 Task: Add an event with the title Product Enhancement Discussion and Roadmap Planning, date '2023/10/19', time 9:15 AM to 11:15 AMand add a description: A Monthly Financial Review is a recurring meeting or process where the financial performance and health of an organization are assessed and analyzed. It provides a comprehensive overview of the company's financial status, including revenue, expenses, profitability, cash flow, and key financial metrics., put the event into Orange category . Add location for the event as: 654 Friedrichstraße, Berlin, Germany, logged in from the account softage.5@softage.netand send the event invitation to softage.1@softage.net and softage.2@softage.net. Set a reminder for the event 48 day before
Action: Mouse moved to (111, 119)
Screenshot: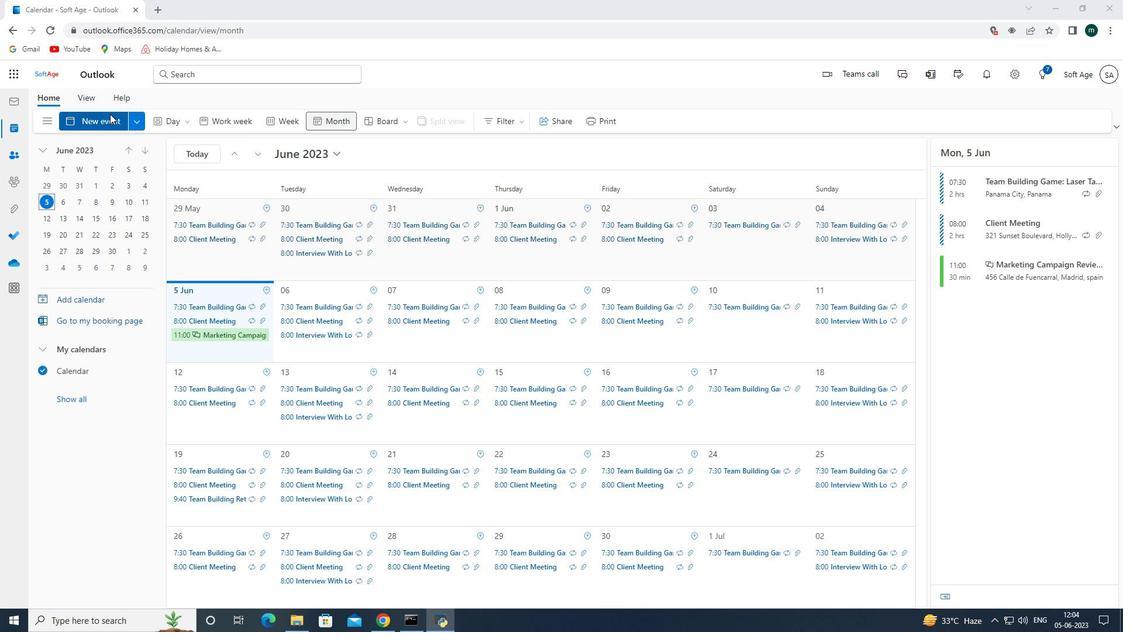 
Action: Mouse pressed left at (111, 119)
Screenshot: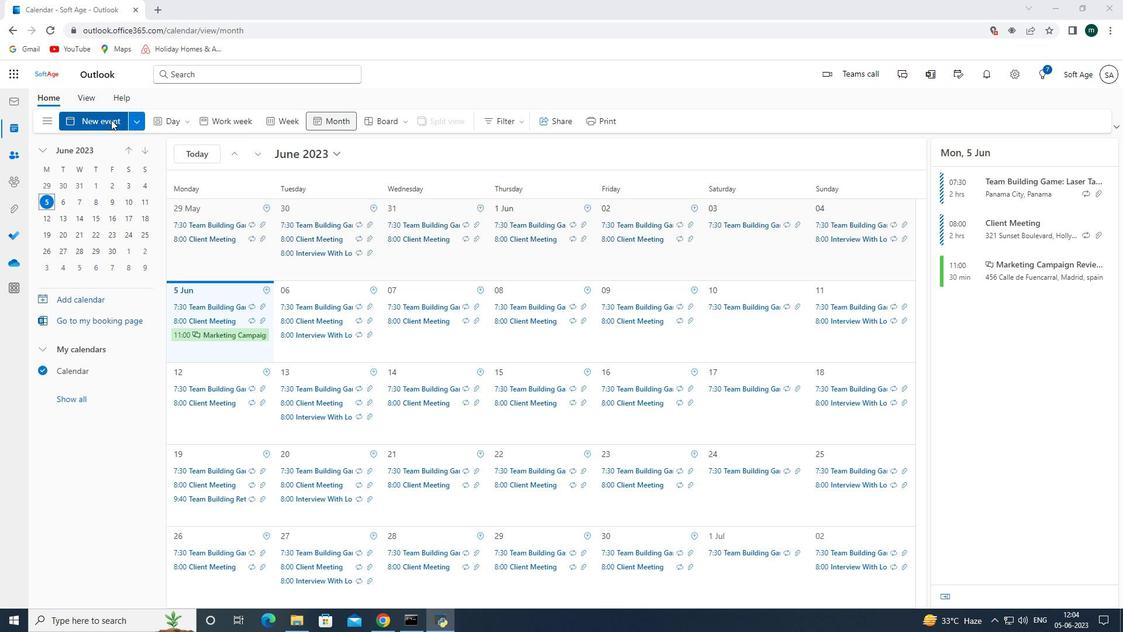
Action: Mouse moved to (330, 198)
Screenshot: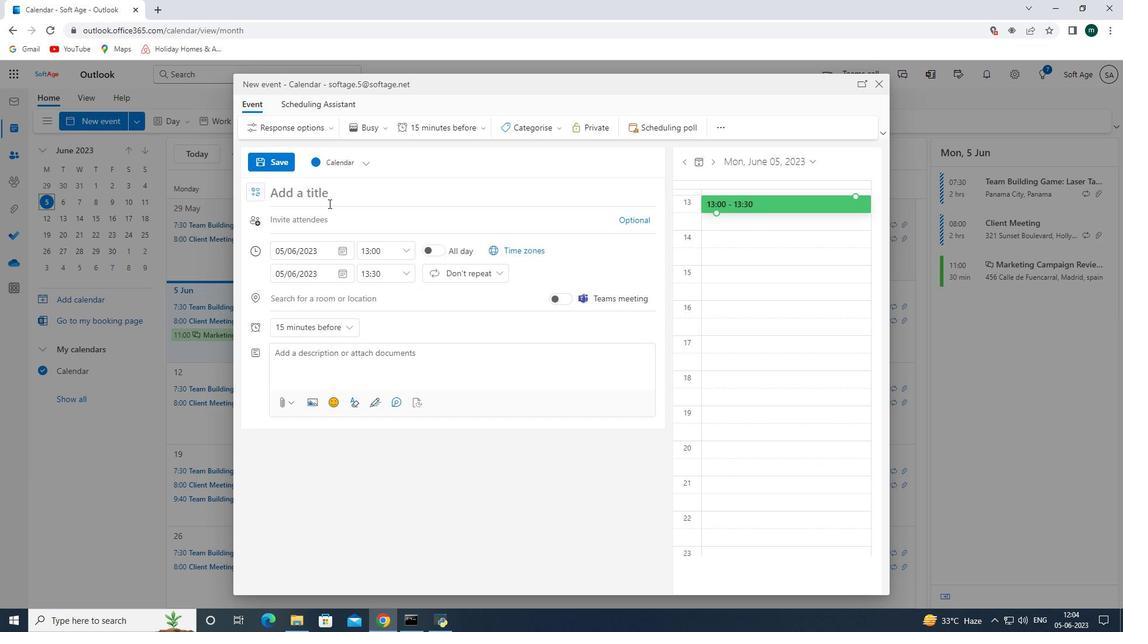 
Action: Mouse pressed left at (330, 198)
Screenshot: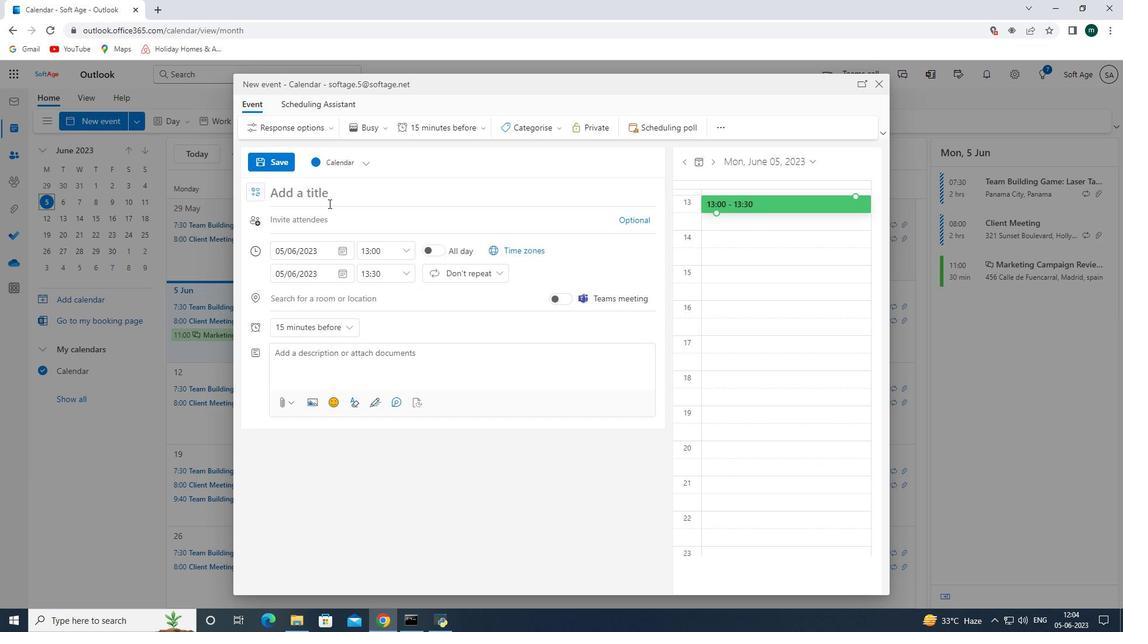 
Action: Mouse moved to (330, 196)
Screenshot: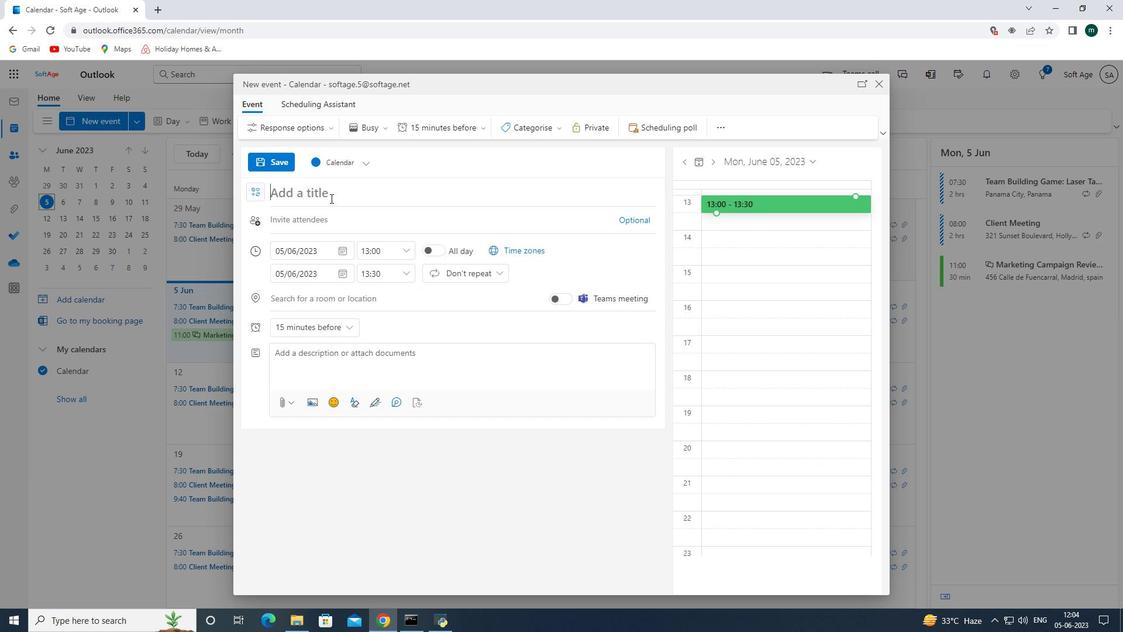 
Action: Key pressed <Key.shift><Key.shift><Key.shift><Key.shift><Key.shift><Key.shift><Key.shift><Key.shift><Key.shift><Key.shift><Key.shift><Key.shift><Key.shift><Key.shift><Key.shift><Key.shift><Key.shift><Key.shift><Key.shift><Key.shift><Key.shift><Key.shift><Key.shift><Key.shift><Key.shift><Key.shift><Key.shift><Key.shift><Key.shift><Key.shift><Key.shift><Key.shift><Key.shift><Key.shift><Key.shift><Key.shift><Key.shift><Key.shift><Key.shift><Key.shift><Key.shift><Key.shift><Key.shift><Key.shift><Key.shift><Key.shift><Key.shift><Key.shift><Key.shift><Key.shift><Key.shift><Key.shift><Key.shift><Key.shift><Key.shift><Key.shift><Key.shift><Key.shift><Key.shift><Key.shift><Key.shift><Key.shift><Key.shift><Key.shift><Key.shift><Key.shift><Key.shift><Key.shift><Key.shift><Key.shift><Key.shift><Key.shift><Key.shift><Key.shift><Key.shift><Key.shift><Key.shift><Key.shift><Key.shift><Key.shift><Key.shift><Key.shift>Product<Key.space><Key.shift><Key.shift><Key.shift><Key.shift><Key.shift><Key.shift><Key.shift><Key.shift><Key.shift><Key.shift><Key.shift>Enhancement<Key.space><Key.shift><Key.shift><Key.shift><Key.shift><Key.shift><Key.shift><Key.shift><Key.shift><Key.shift><Key.shift><Key.shift><Key.shift><Key.shift><Key.shift><Key.shift><Key.shift><Key.shift><Key.shift><Key.shift><Key.shift><Key.shift><Key.shift><Key.shift><Key.shift><Key.shift><Key.shift><Key.shift><Key.shift><Key.shift><Key.shift><Key.shift><Key.shift><Key.shift><Key.shift><Key.shift><Key.shift><Key.shift><Key.shift><Key.shift><Key.shift><Key.shift><Key.shift><Key.shift><Key.shift><Key.shift><Key.shift><Key.shift><Key.shift><Key.shift><Key.shift><Key.shift><Key.shift><Key.shift><Key.shift><Key.shift><Key.shift><Key.shift>Diss<Key.backspace>cus<Key.backspace>ssion<Key.space>and<Key.space><Key.shift><Key.shift><Key.shift><Key.shift>Roadmap<Key.space><Key.space><Key.shift><Key.shift><Key.shift><Key.shift><Key.shift><Key.shift><Key.shift><Key.shift><Key.shift><Key.shift><Key.shift><Key.shift><Key.shift><Key.shift><Key.shift><Key.shift><Key.shift><Key.shift><Key.shift><Key.shift><Key.shift><Key.shift><Key.shift><Key.shift><Key.shift><Key.shift><Key.shift><Key.shift><Key.shift><Key.shift><Key.shift><Key.shift><Key.shift><Key.shift><Key.shift><Key.shift><Key.shift><Key.shift><Key.shift><Key.shift><Key.shift><Key.shift><Key.shift><Key.shift><Key.shift><Key.shift><Key.shift><Key.shift><Key.shift><Key.shift><Key.shift><Key.shift><Key.shift><Key.shift><Key.shift>Planning<Key.space>
Screenshot: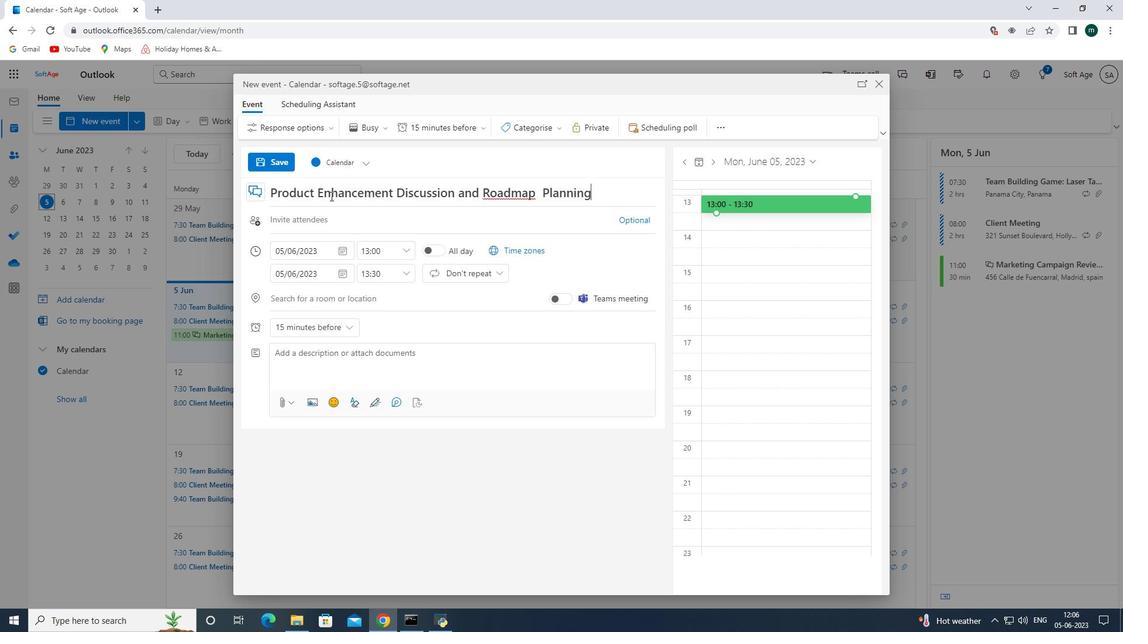 
Action: Mouse moved to (343, 250)
Screenshot: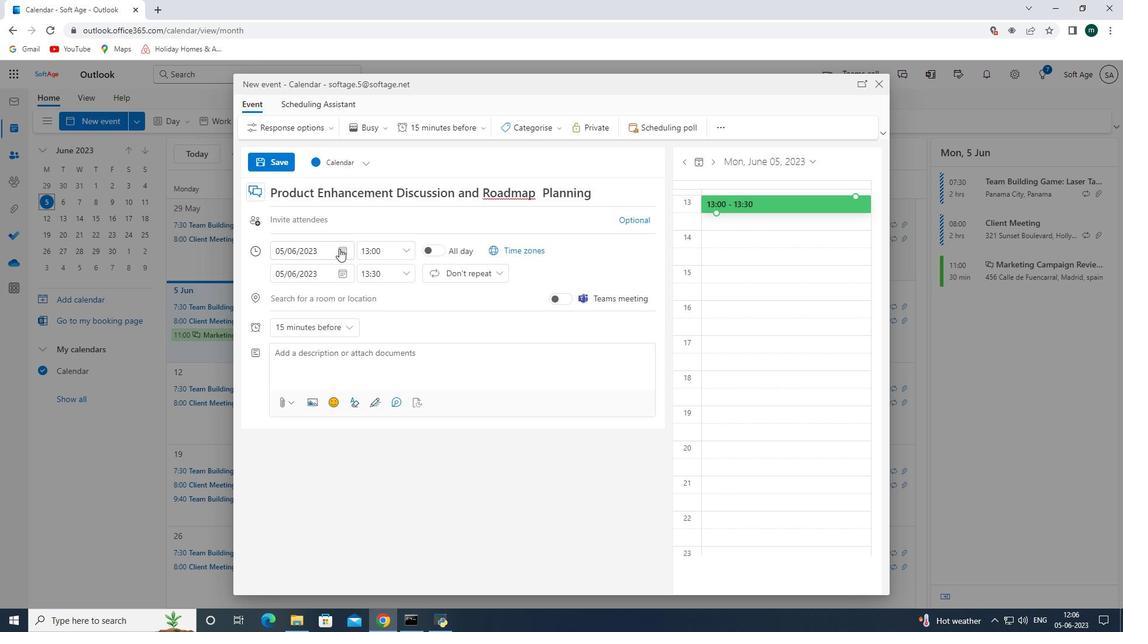 
Action: Mouse pressed left at (343, 250)
Screenshot: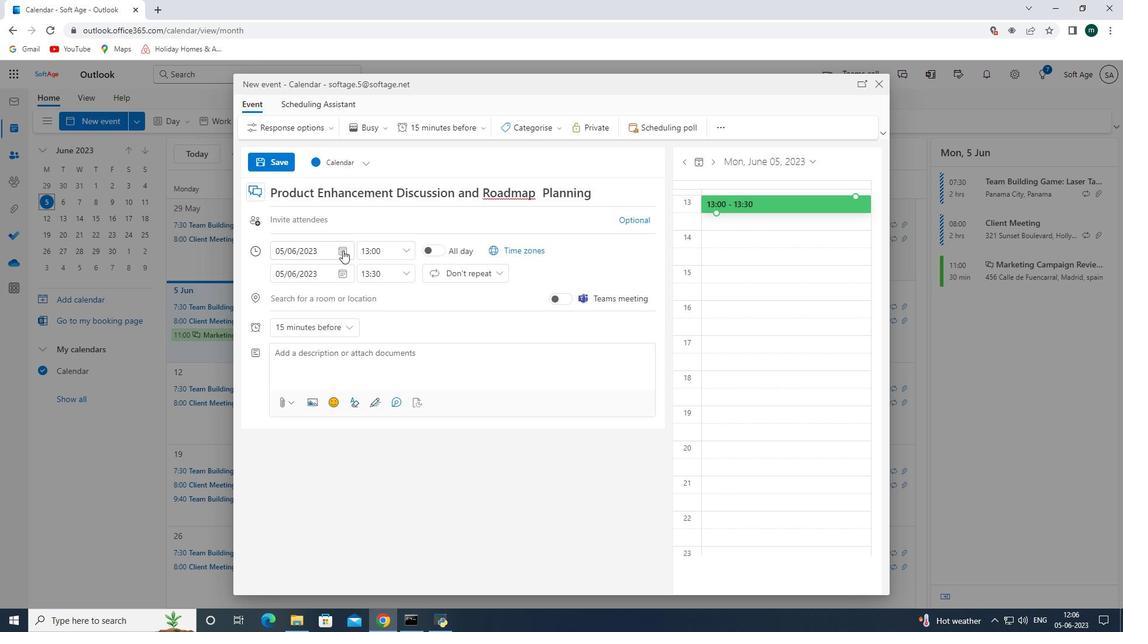
Action: Mouse moved to (382, 276)
Screenshot: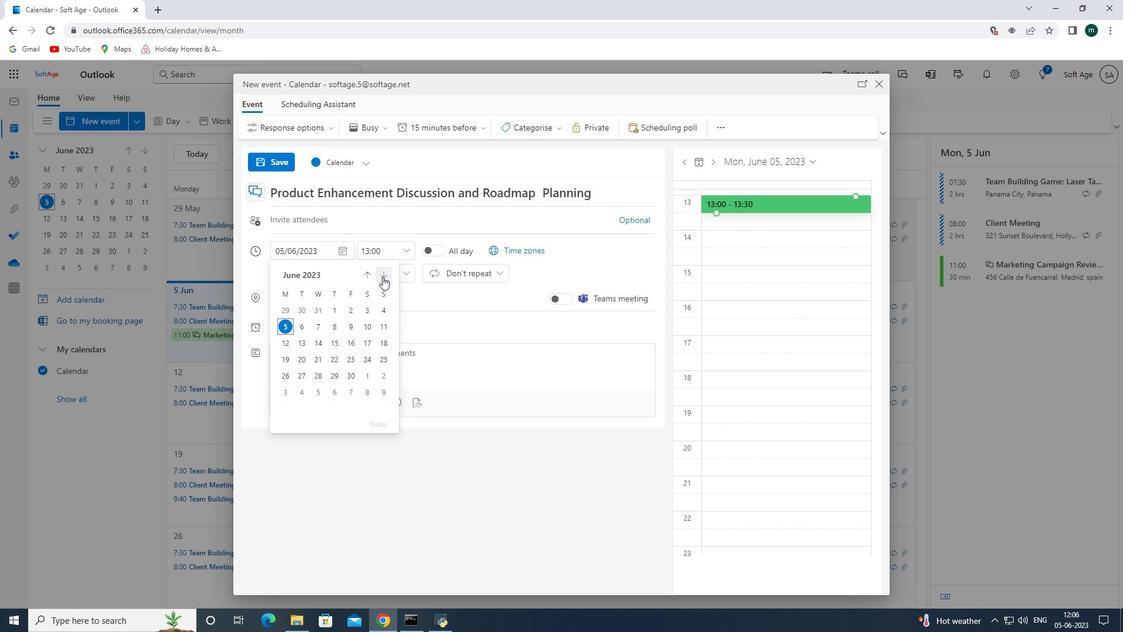 
Action: Mouse pressed left at (382, 276)
Screenshot: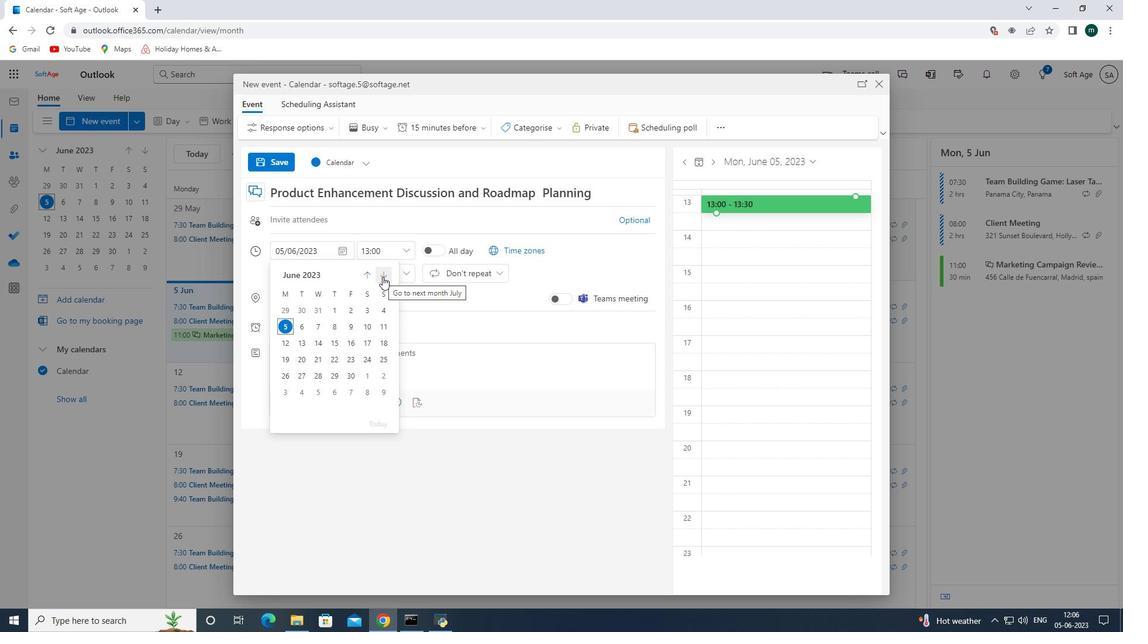 
Action: Mouse moved to (383, 276)
Screenshot: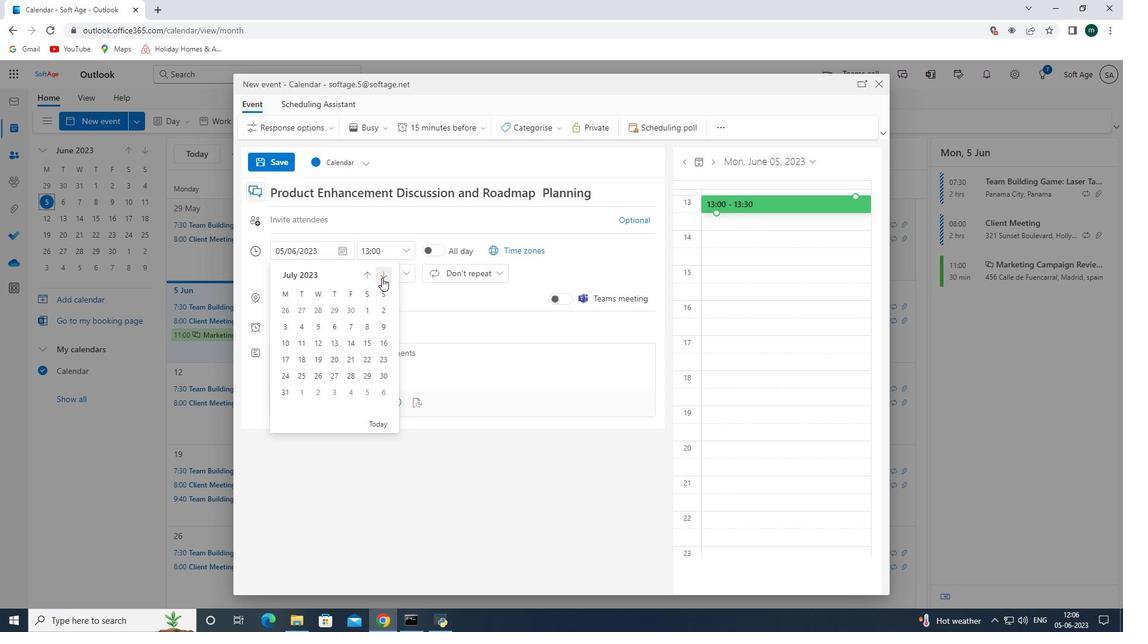 
Action: Mouse pressed left at (383, 276)
Screenshot: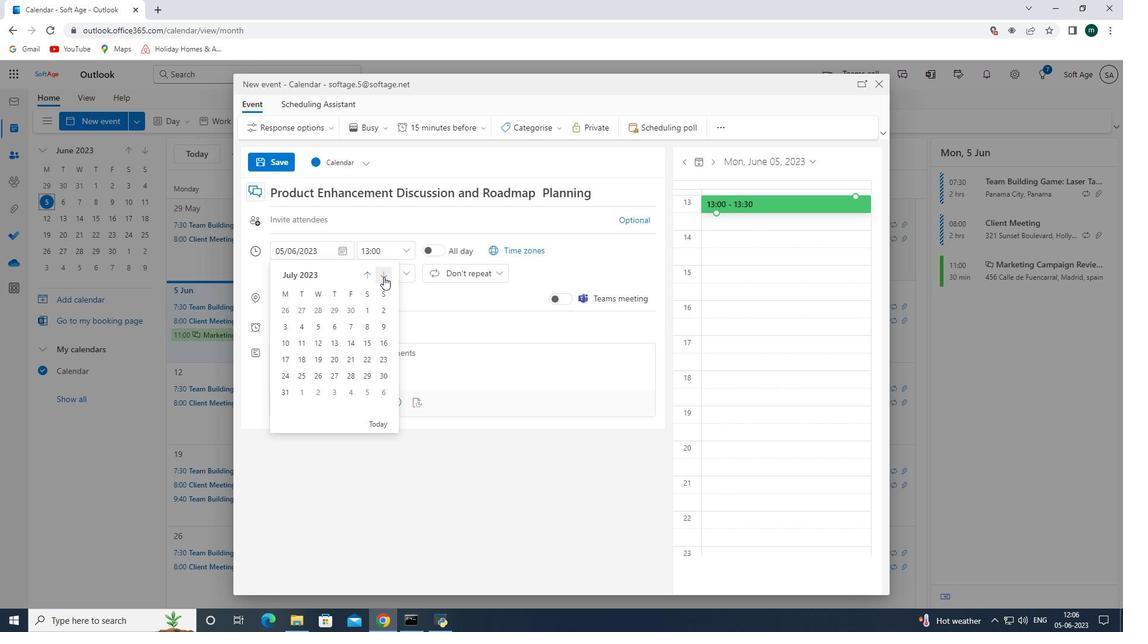 
Action: Mouse pressed left at (383, 276)
Screenshot: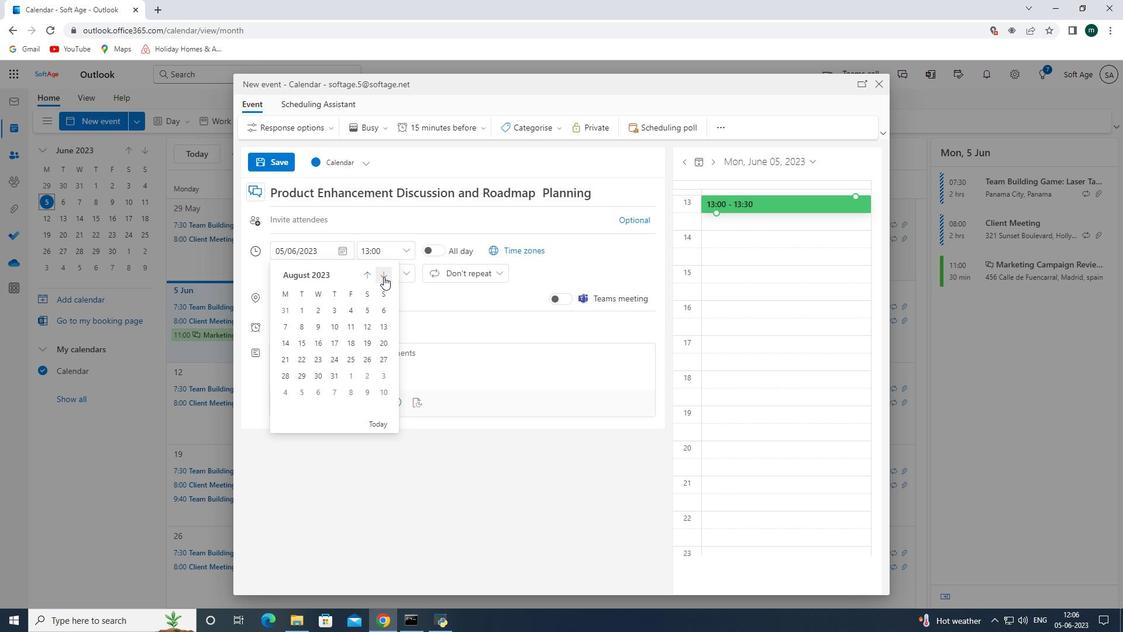 
Action: Mouse pressed left at (383, 276)
Screenshot: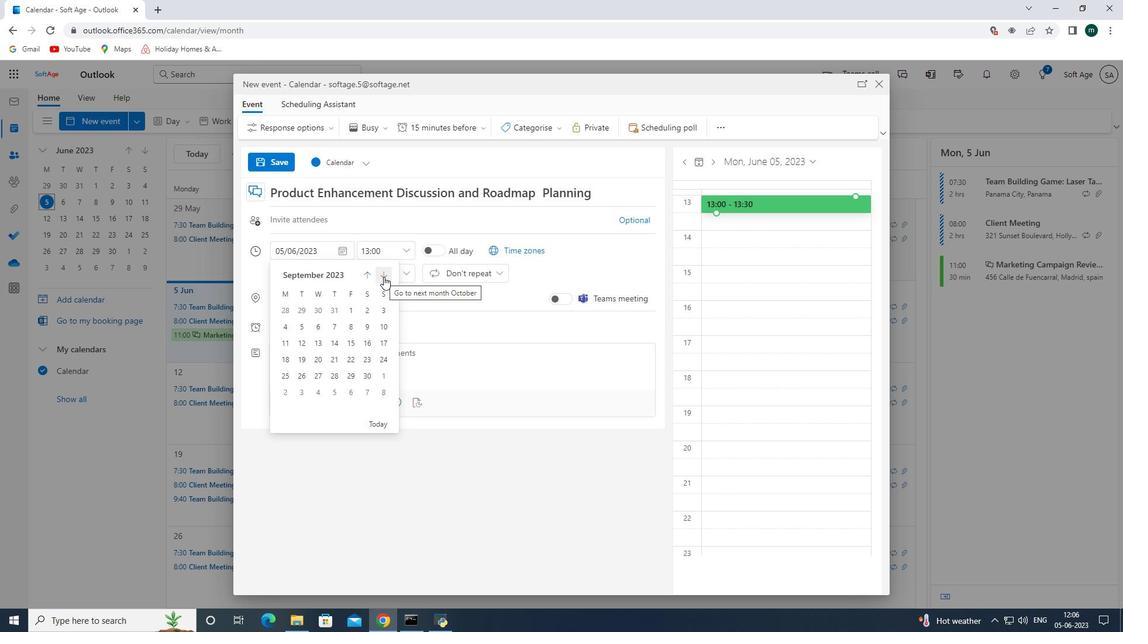 
Action: Mouse pressed left at (383, 276)
Screenshot: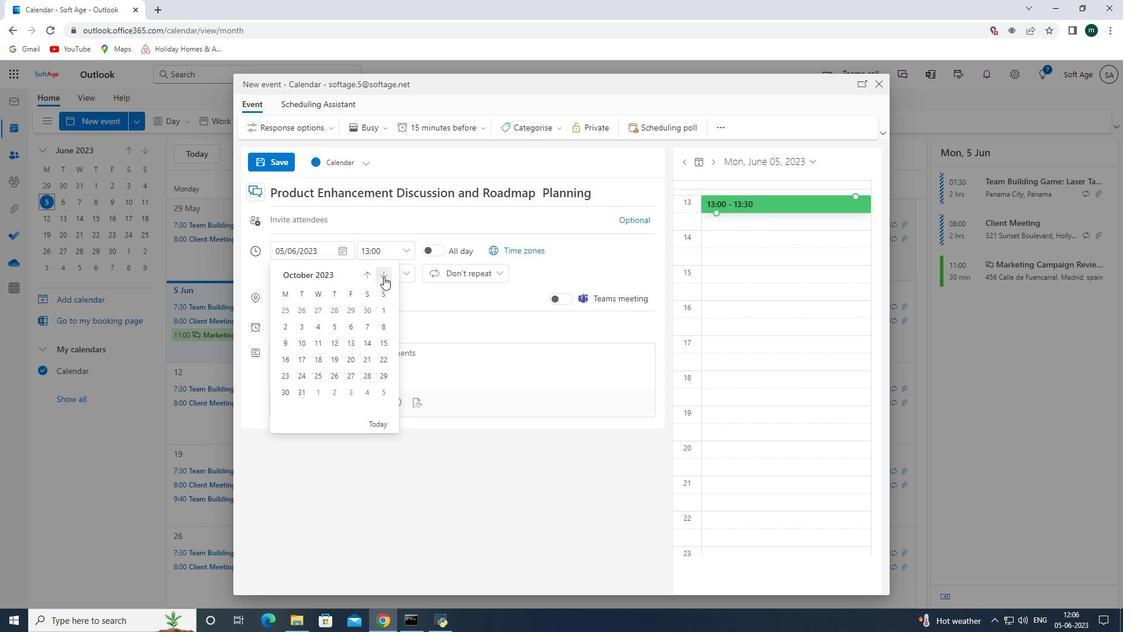 
Action: Mouse pressed left at (383, 276)
Screenshot: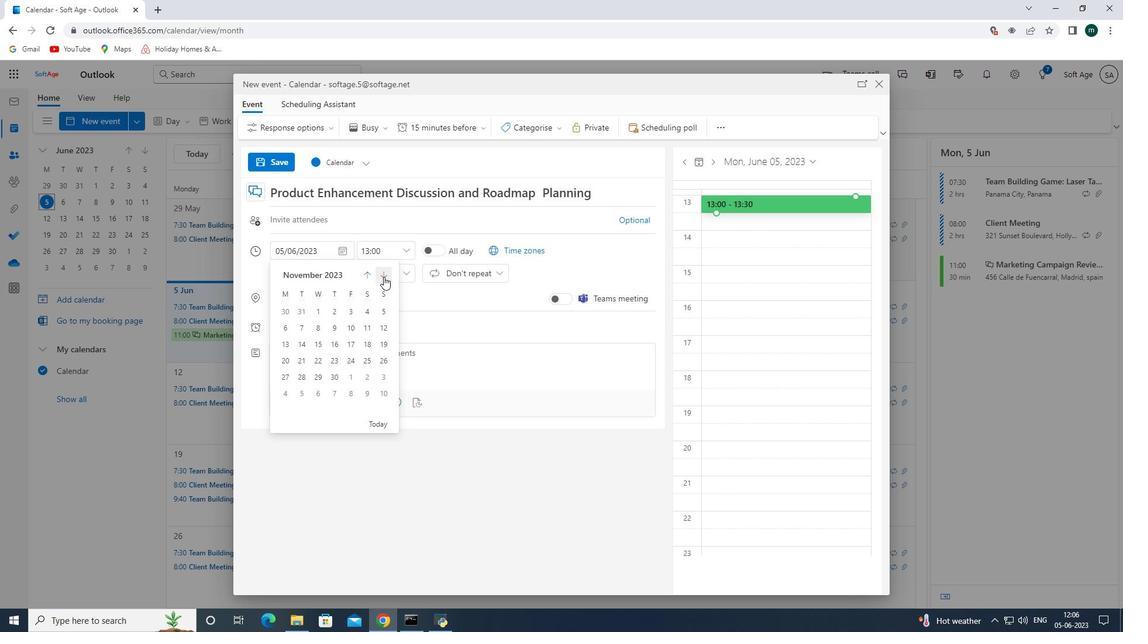 
Action: Mouse pressed left at (383, 276)
Screenshot: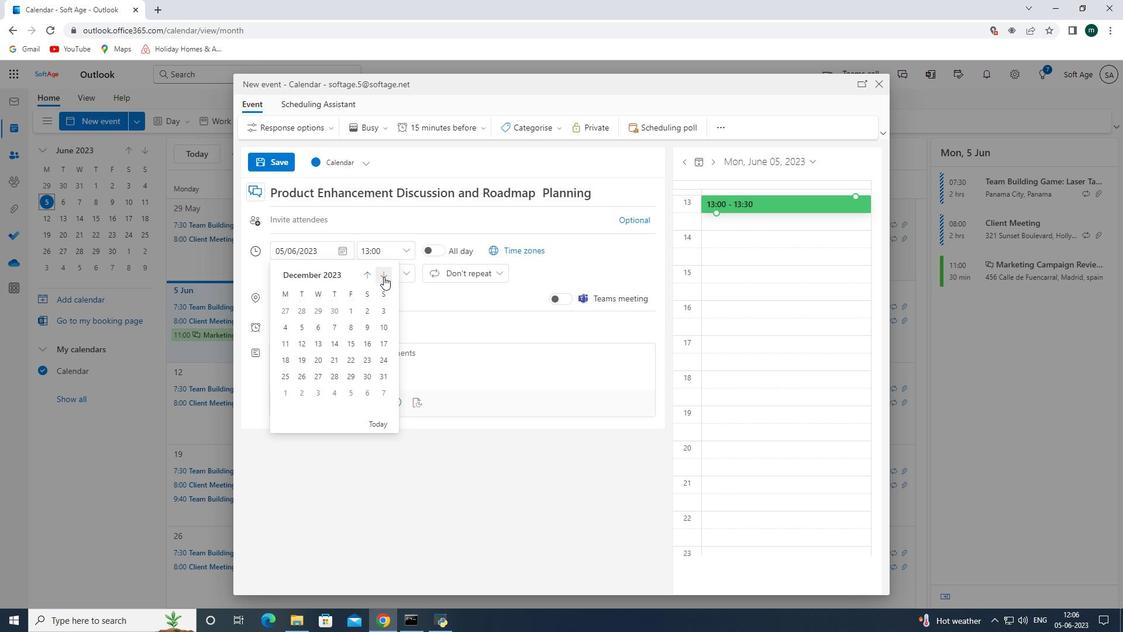 
Action: Mouse pressed left at (383, 276)
Screenshot: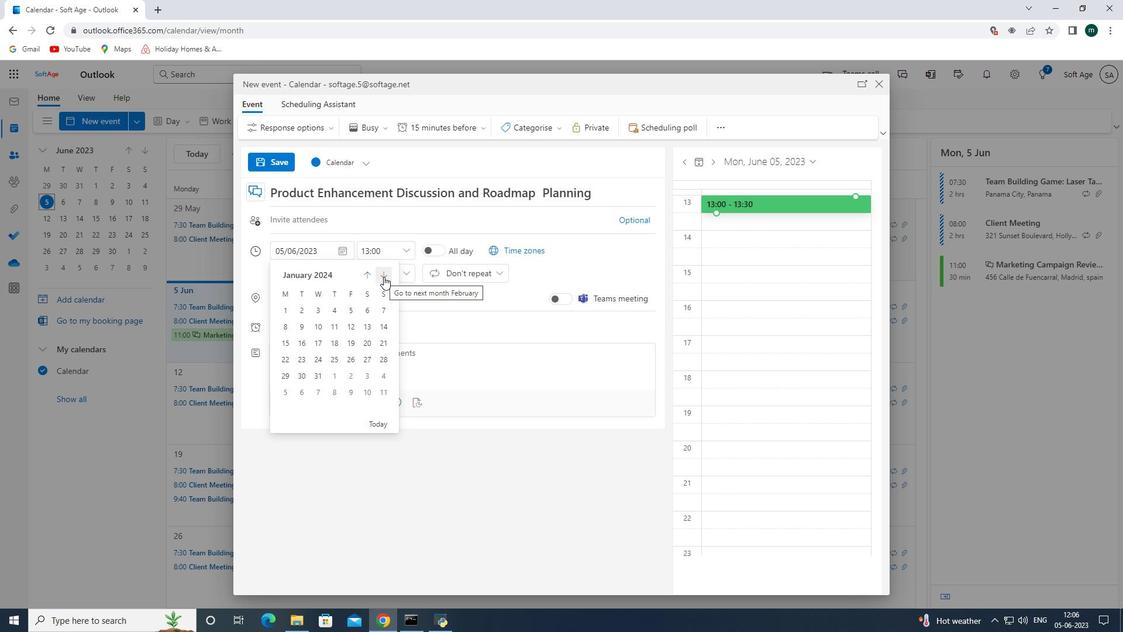 
Action: Mouse pressed left at (383, 276)
Screenshot: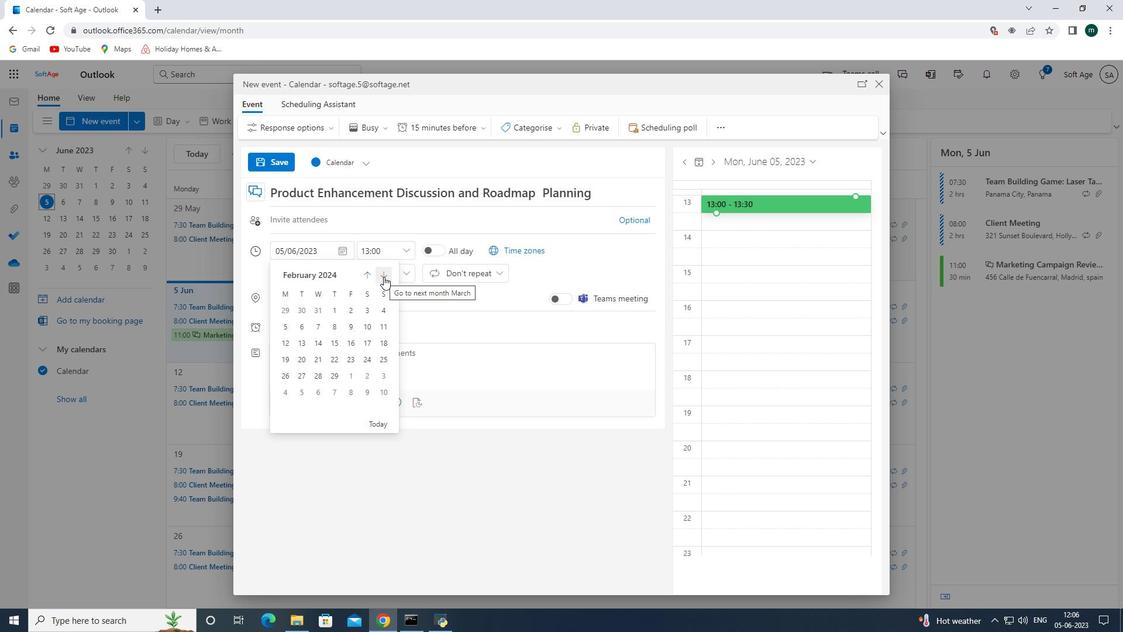 
Action: Mouse pressed left at (383, 276)
Screenshot: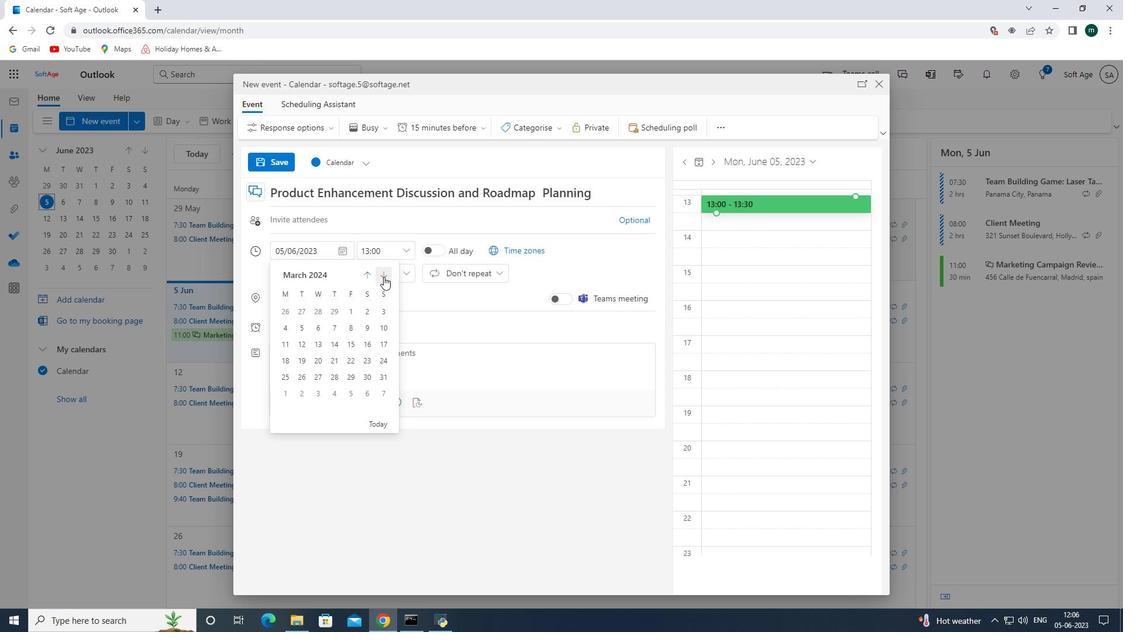 
Action: Mouse moved to (361, 272)
Screenshot: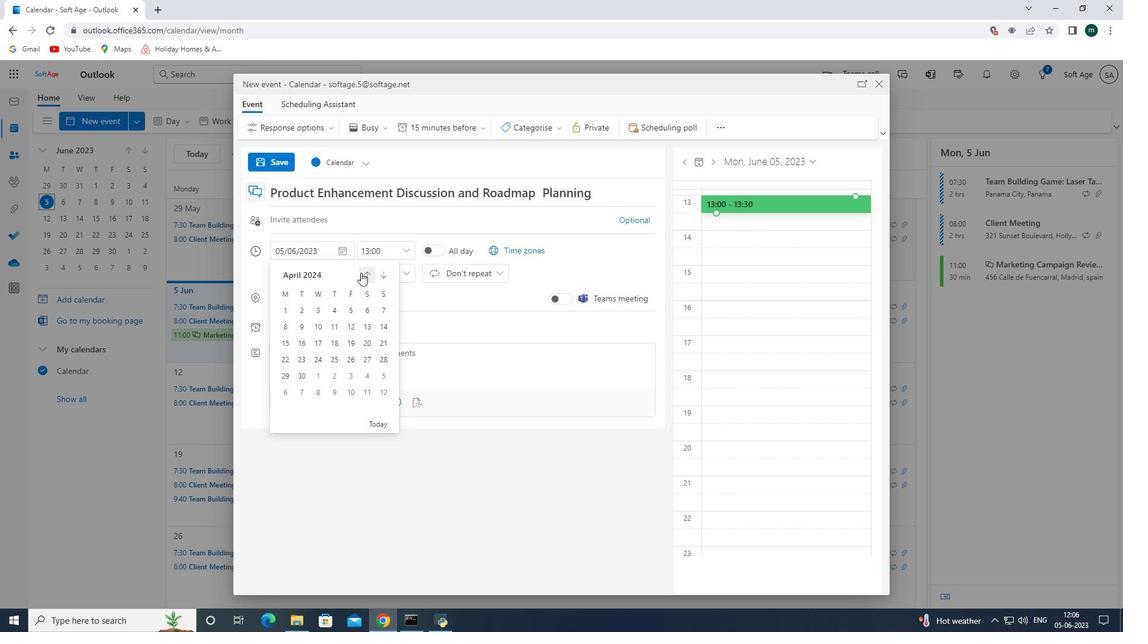 
Action: Mouse pressed left at (361, 272)
Screenshot: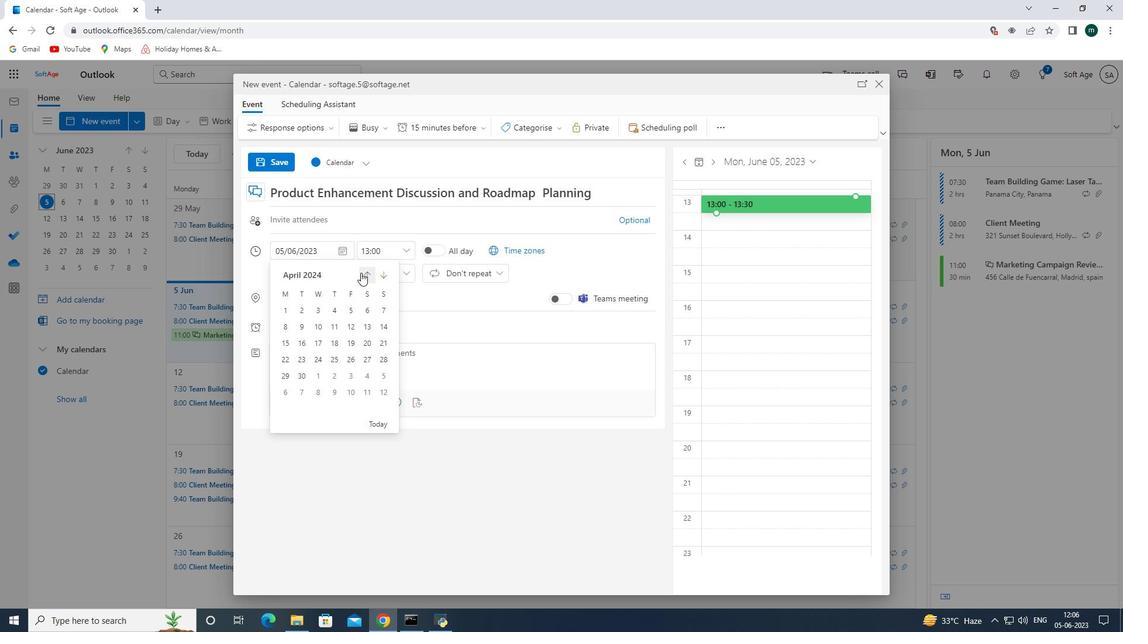 
Action: Mouse moved to (362, 279)
Screenshot: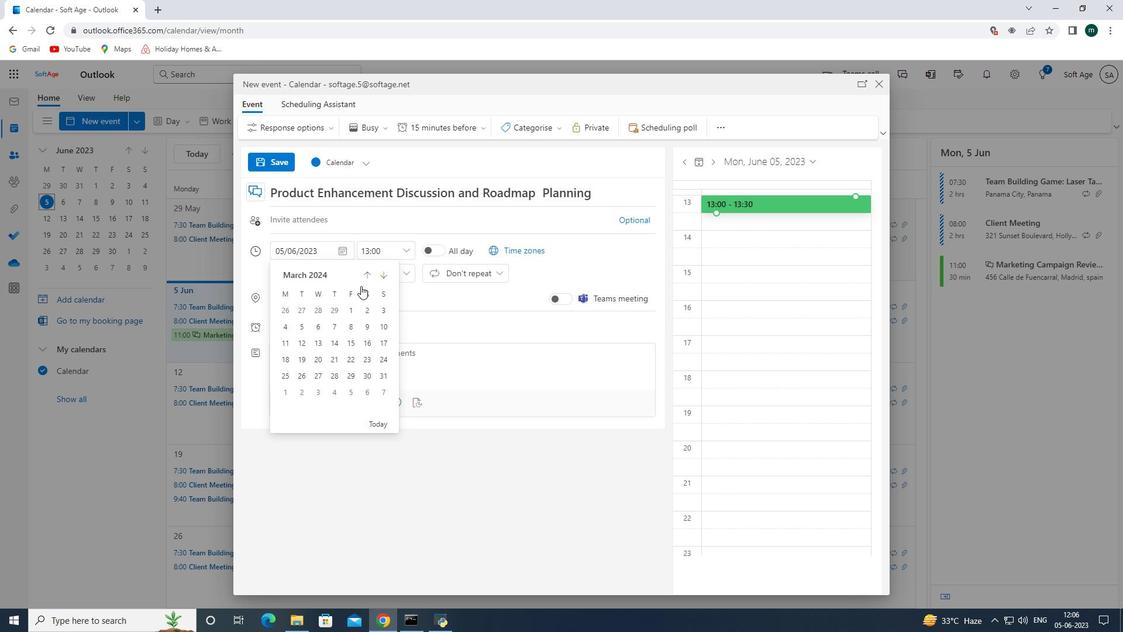 
Action: Mouse pressed left at (362, 279)
Screenshot: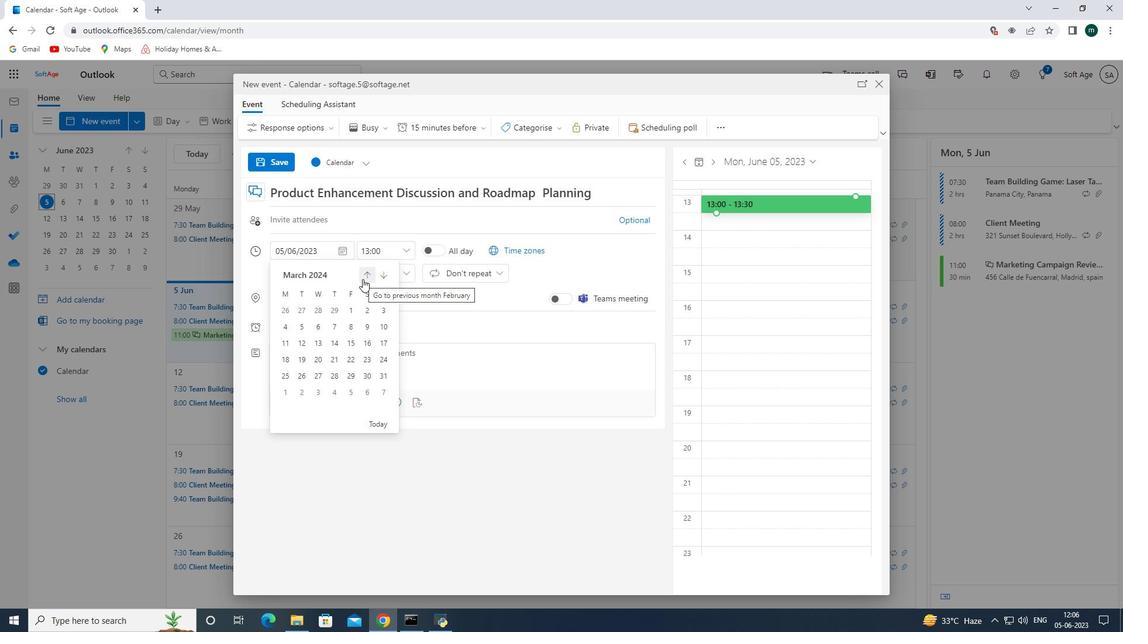 
Action: Mouse moved to (359, 275)
Screenshot: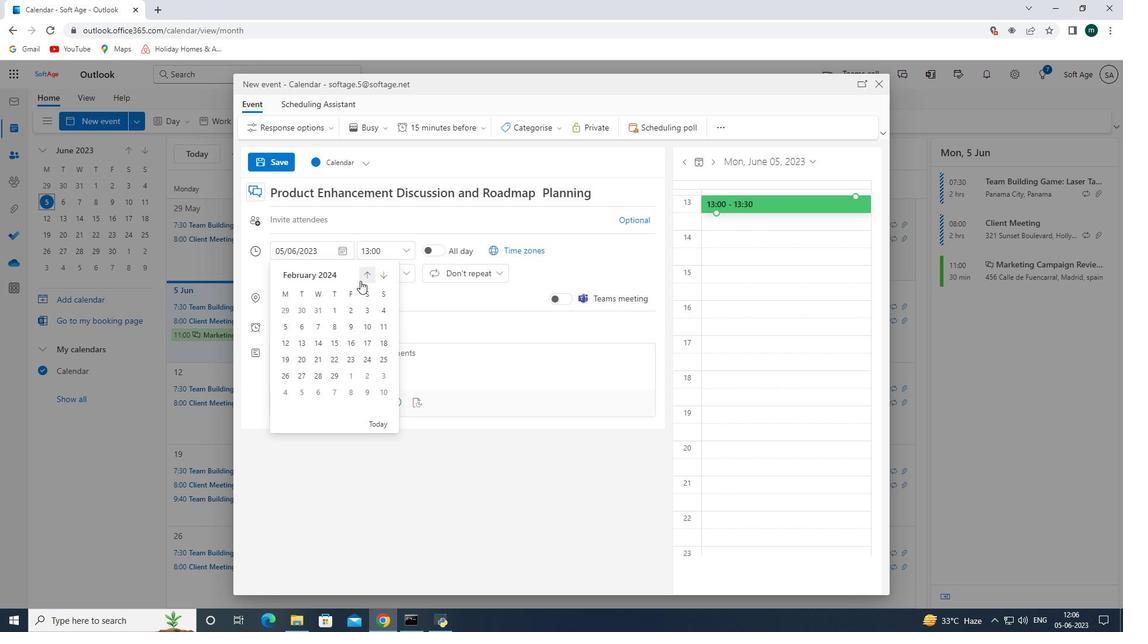
Action: Mouse pressed left at (359, 275)
Screenshot: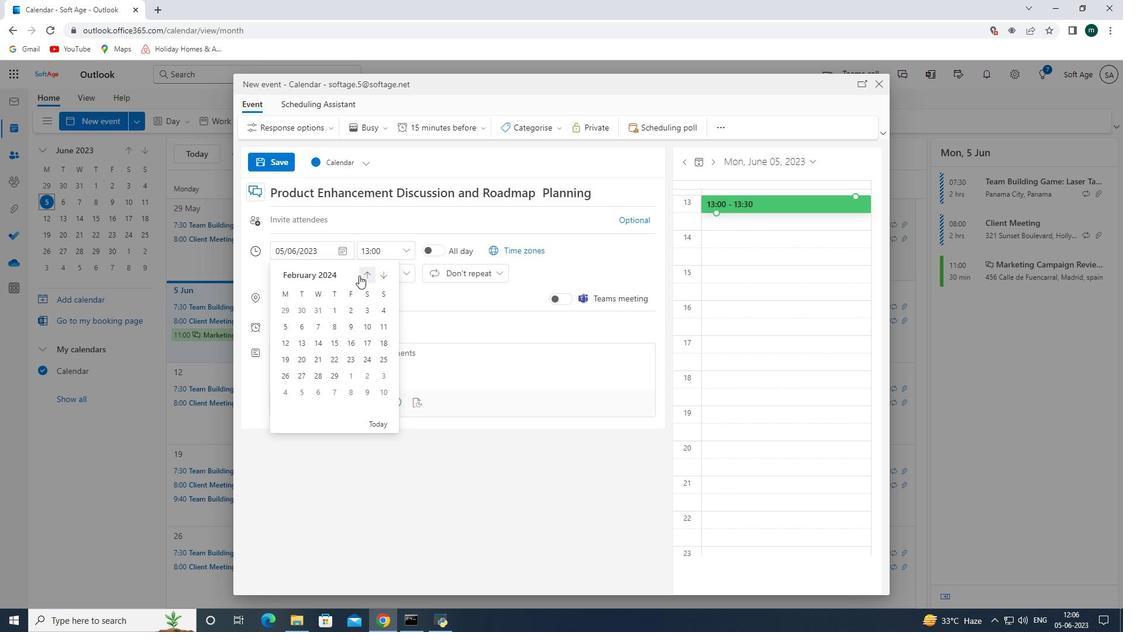 
Action: Mouse pressed left at (359, 275)
Screenshot: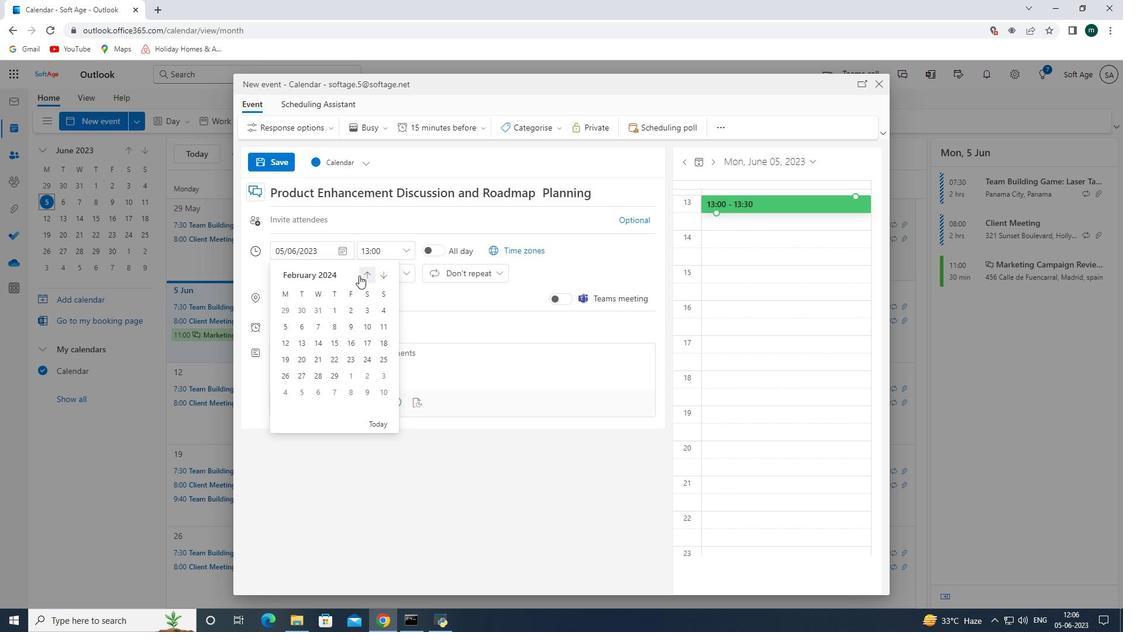 
Action: Mouse pressed left at (359, 275)
Screenshot: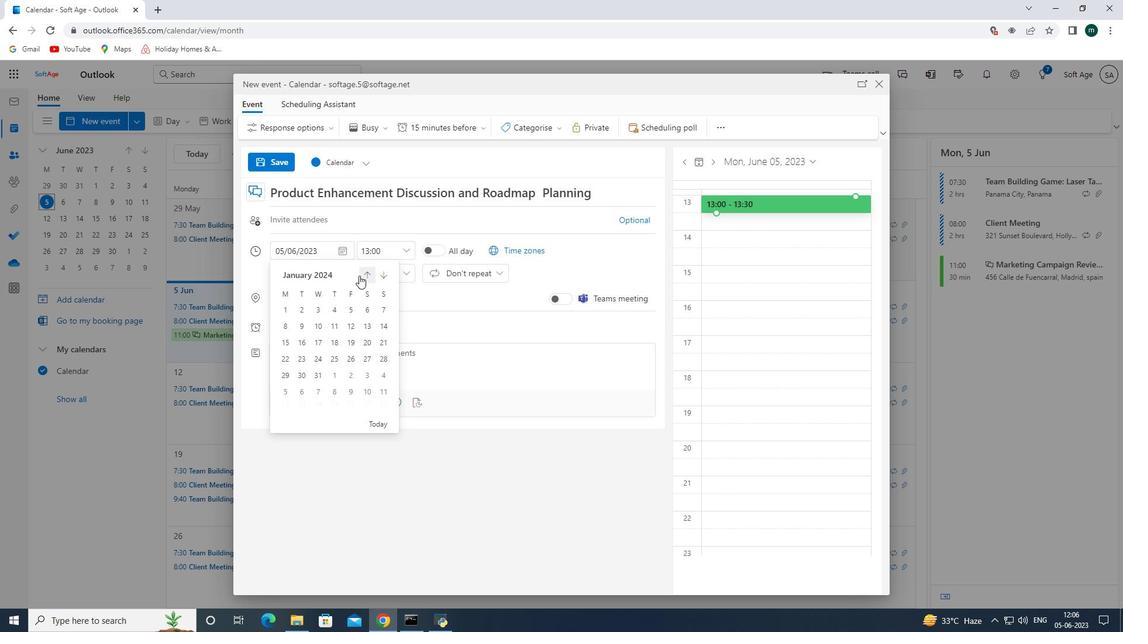 
Action: Mouse pressed left at (359, 275)
Screenshot: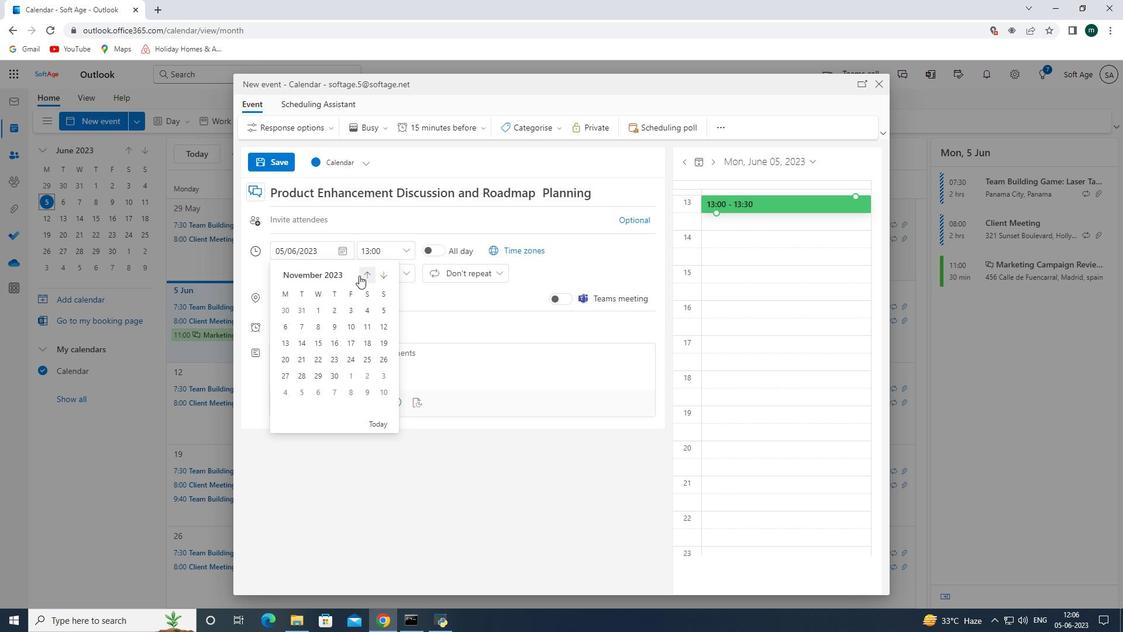 
Action: Mouse moved to (376, 275)
Screenshot: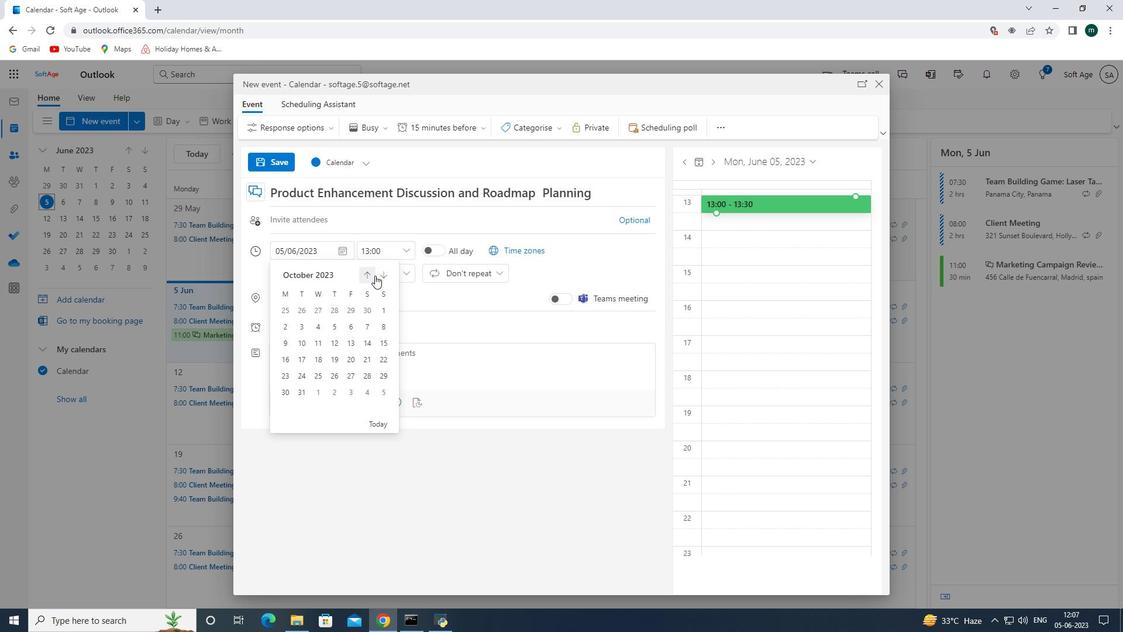 
Action: Mouse pressed left at (376, 275)
Screenshot: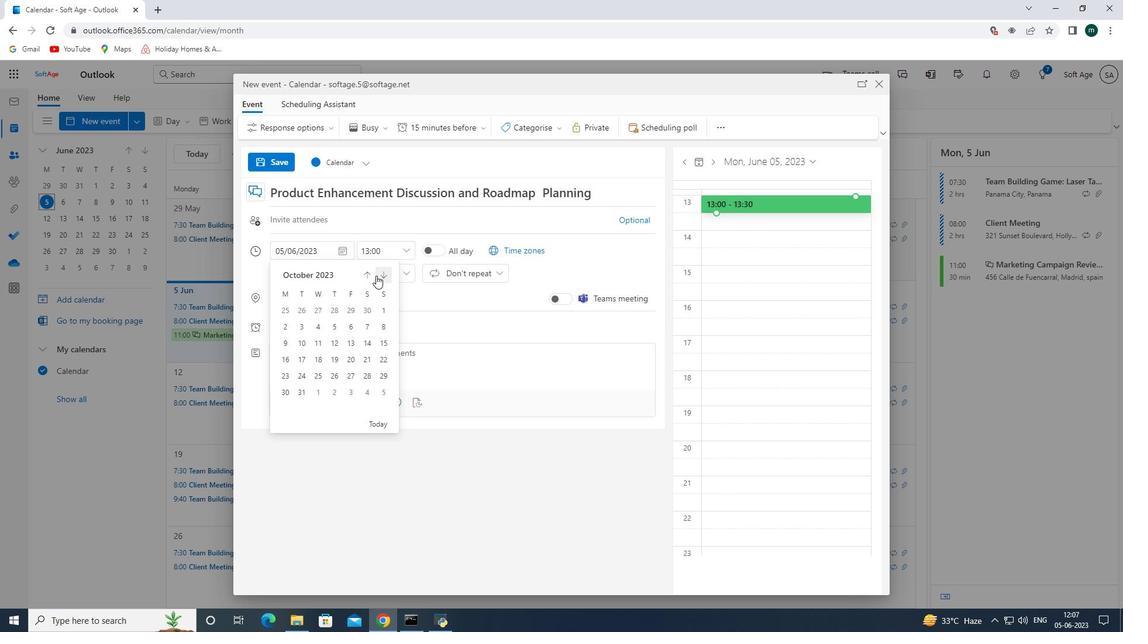 
Action: Mouse moved to (367, 273)
Screenshot: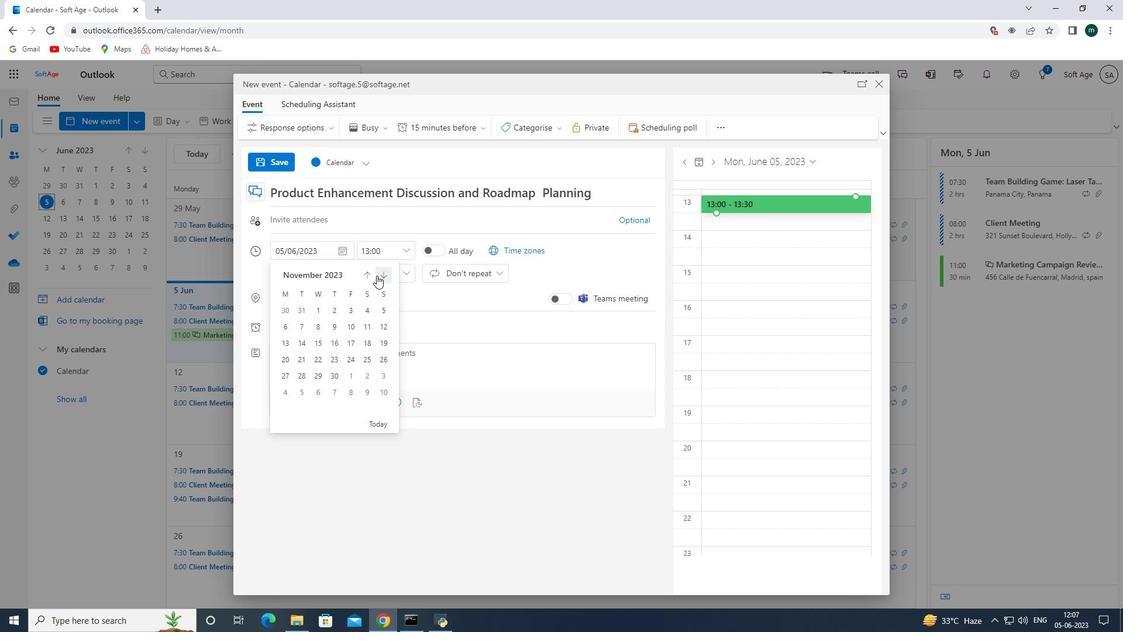 
Action: Mouse pressed left at (367, 273)
Screenshot: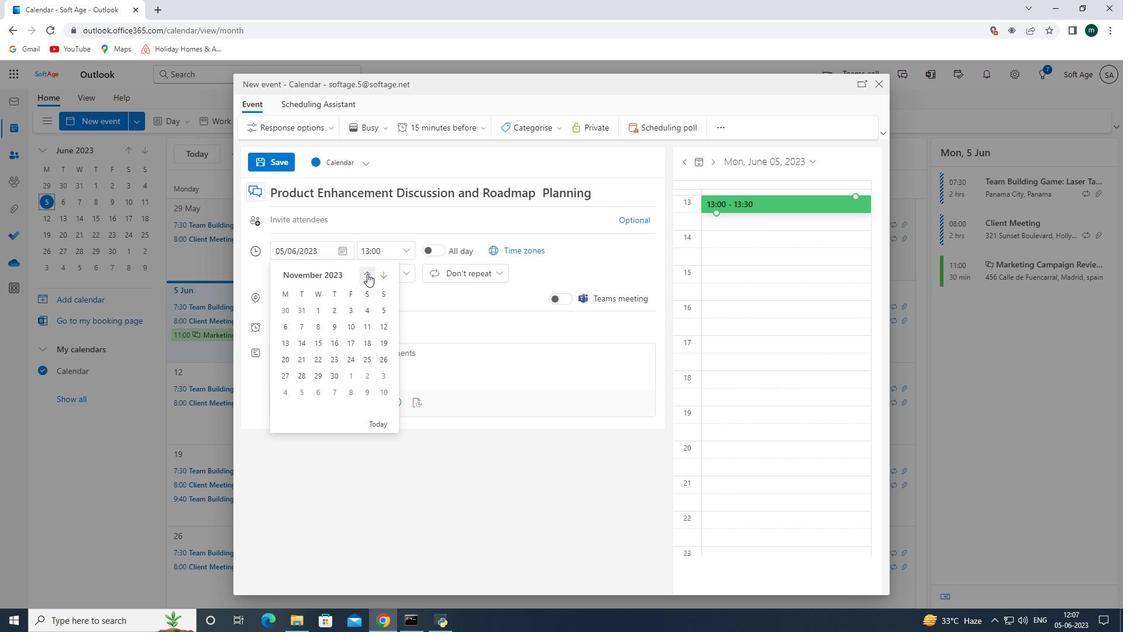 
Action: Mouse moved to (303, 342)
Screenshot: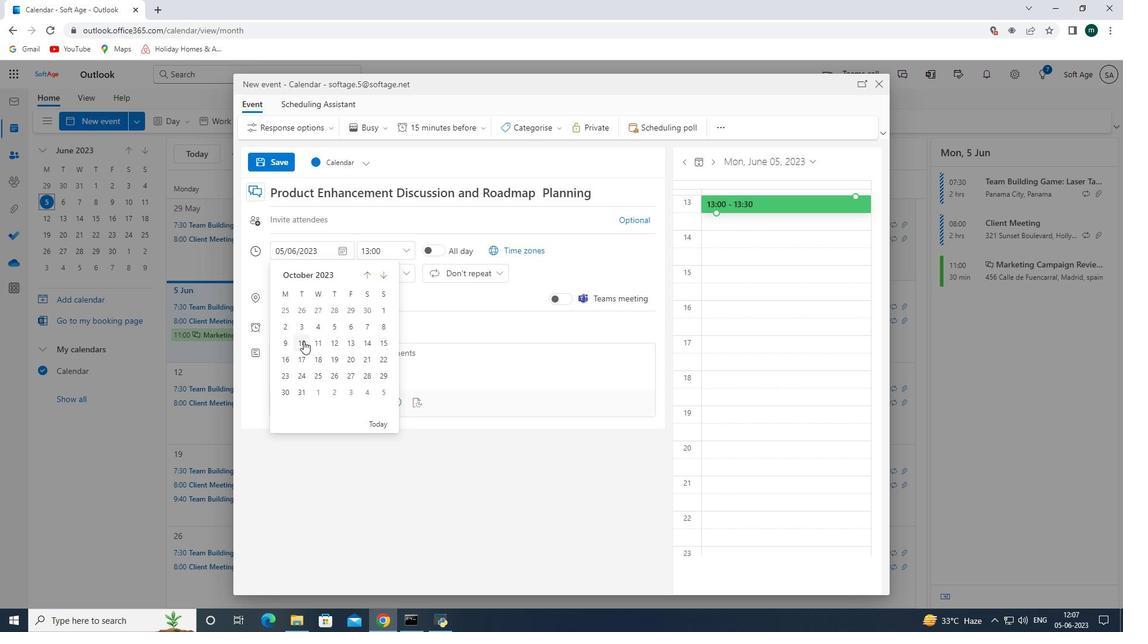
Action: Mouse pressed left at (303, 342)
Screenshot: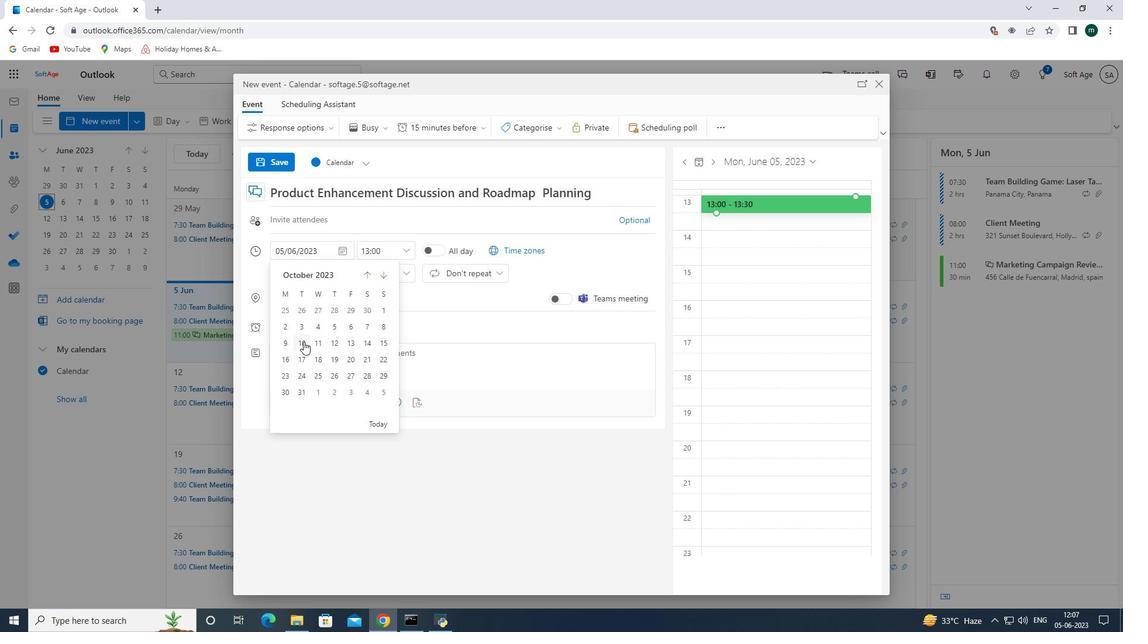 
Action: Mouse moved to (405, 251)
Screenshot: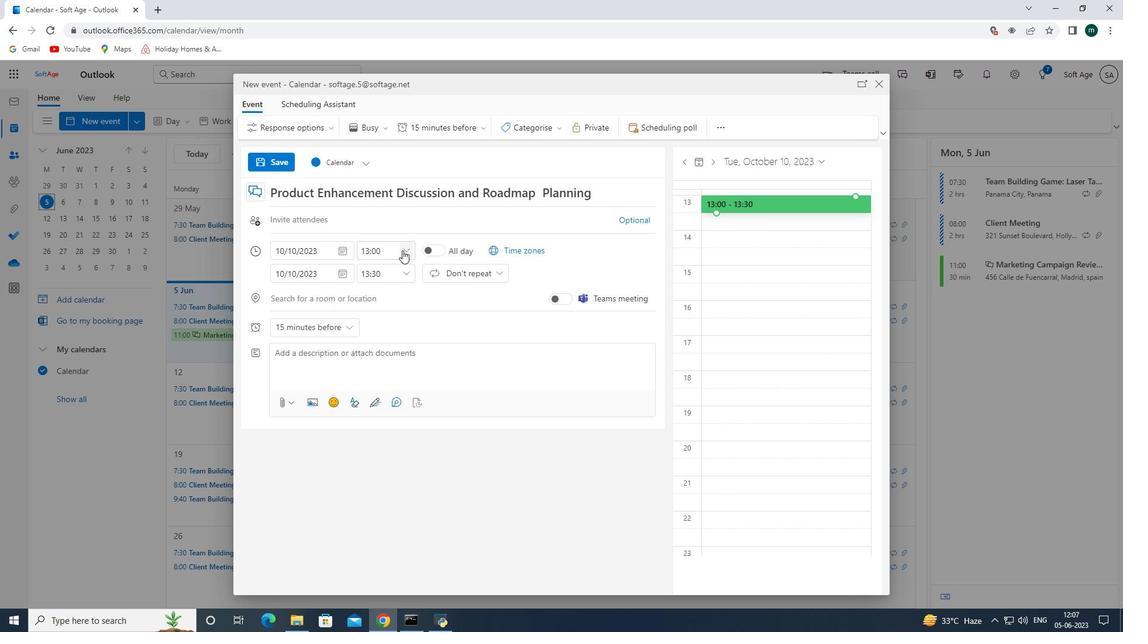 
Action: Mouse pressed left at (405, 251)
Screenshot: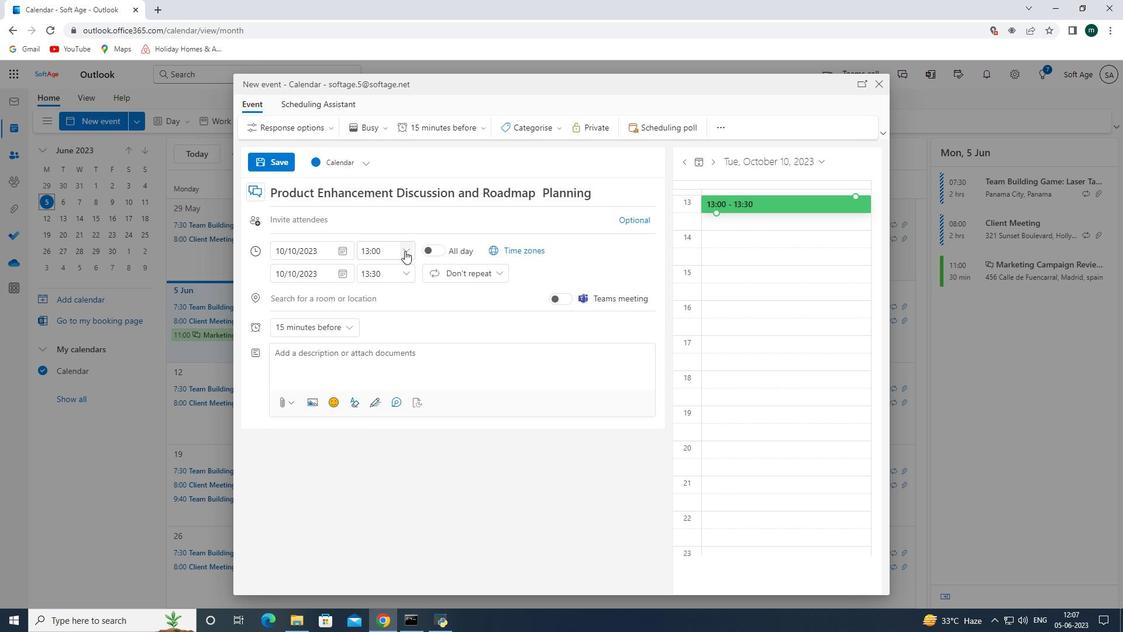 
Action: Mouse moved to (372, 291)
Screenshot: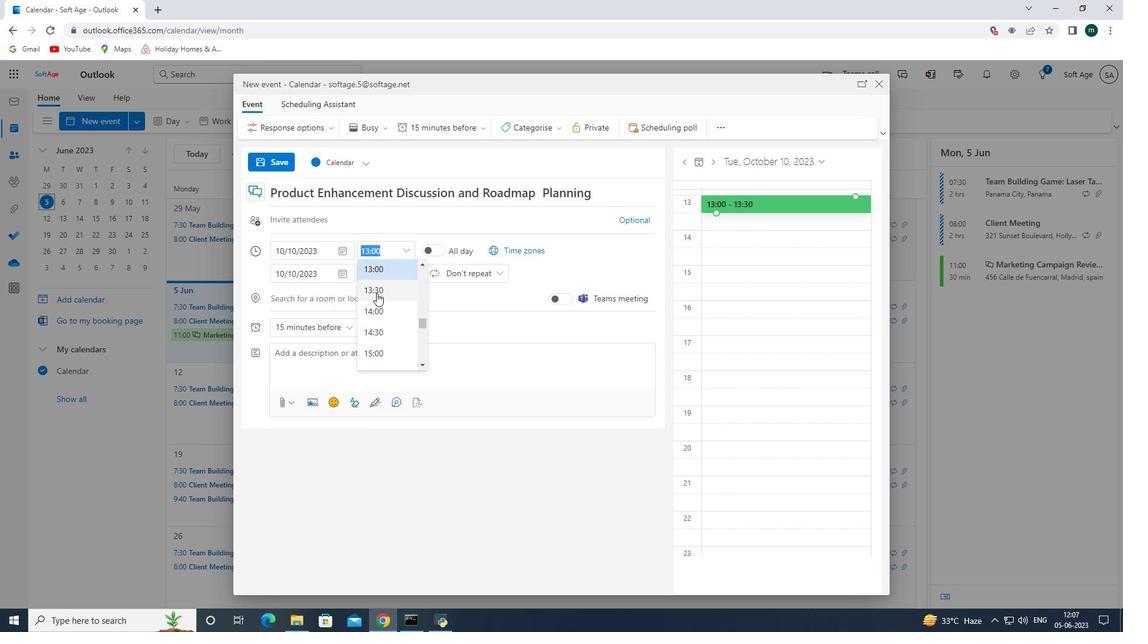 
Action: Mouse scrolled (372, 292) with delta (0, 0)
Screenshot: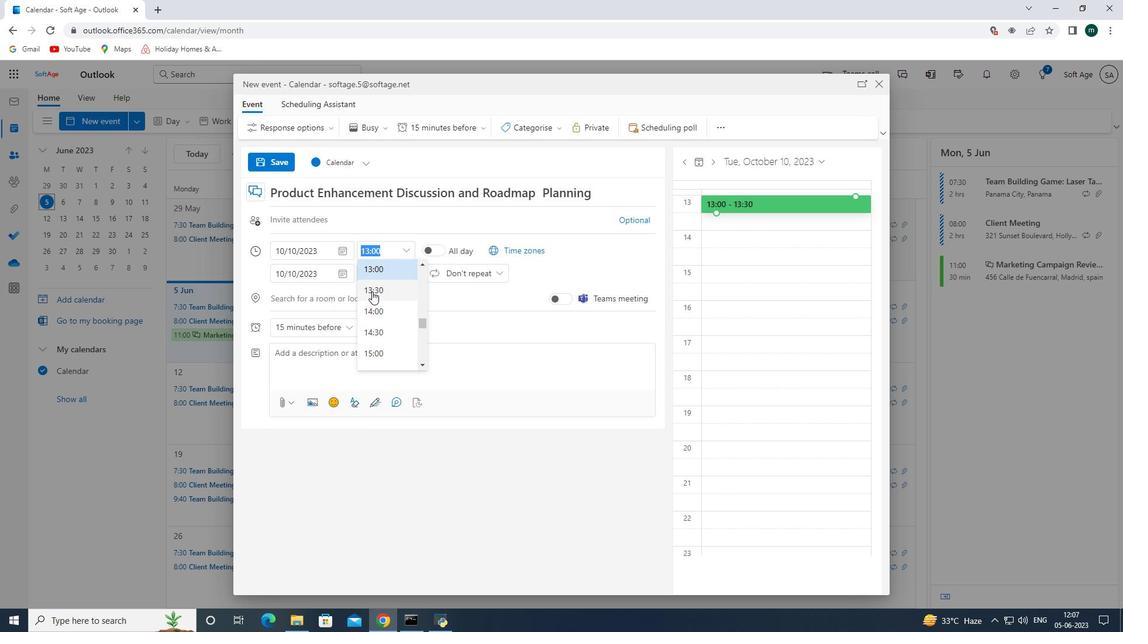 
Action: Mouse scrolled (372, 292) with delta (0, 0)
Screenshot: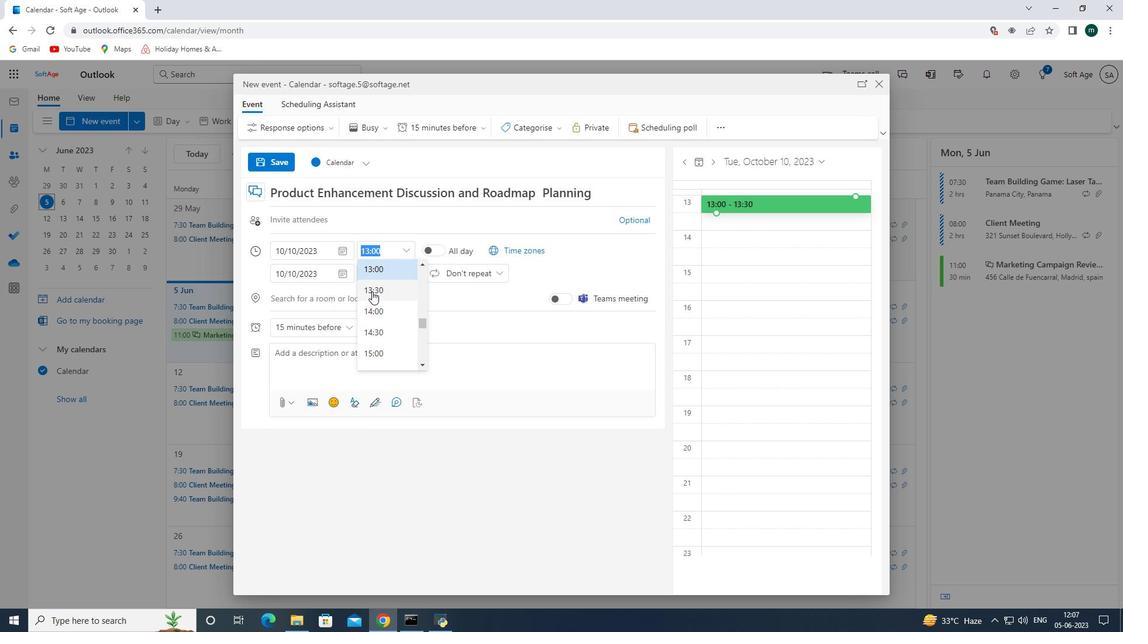 
Action: Mouse moved to (381, 285)
Screenshot: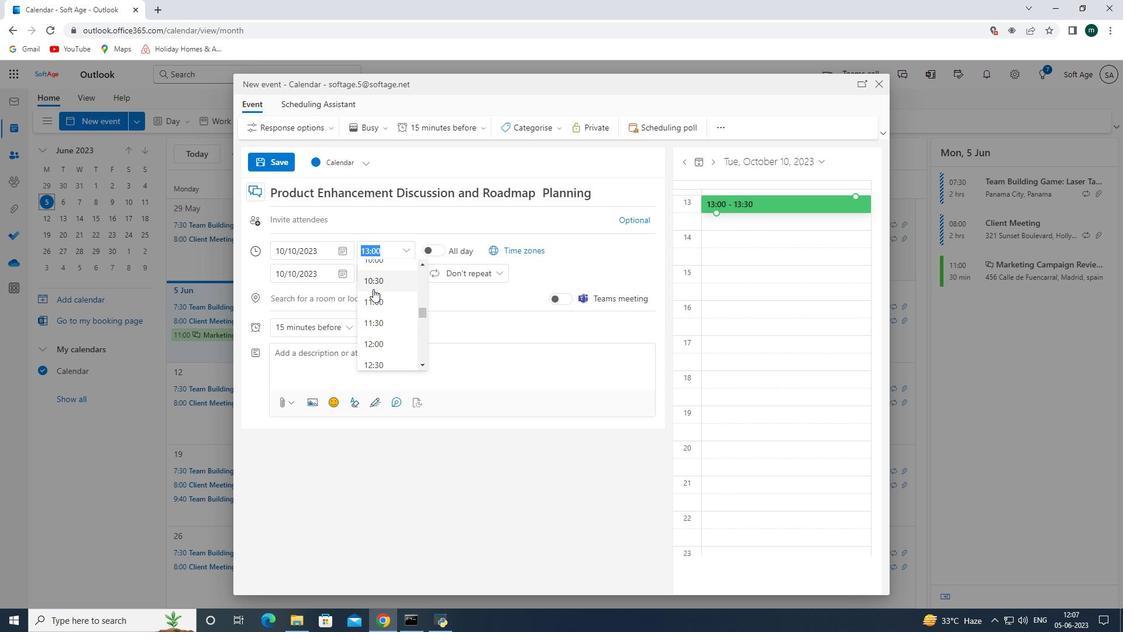 
Action: Mouse scrolled (381, 286) with delta (0, 0)
Screenshot: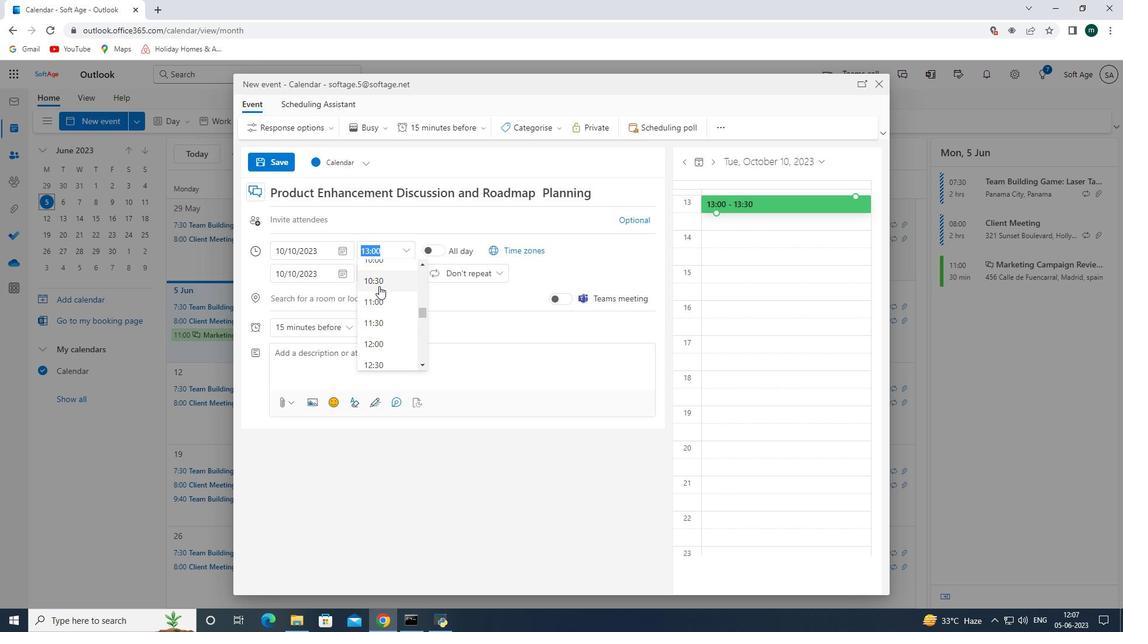 
Action: Mouse scrolled (381, 286) with delta (0, 0)
Screenshot: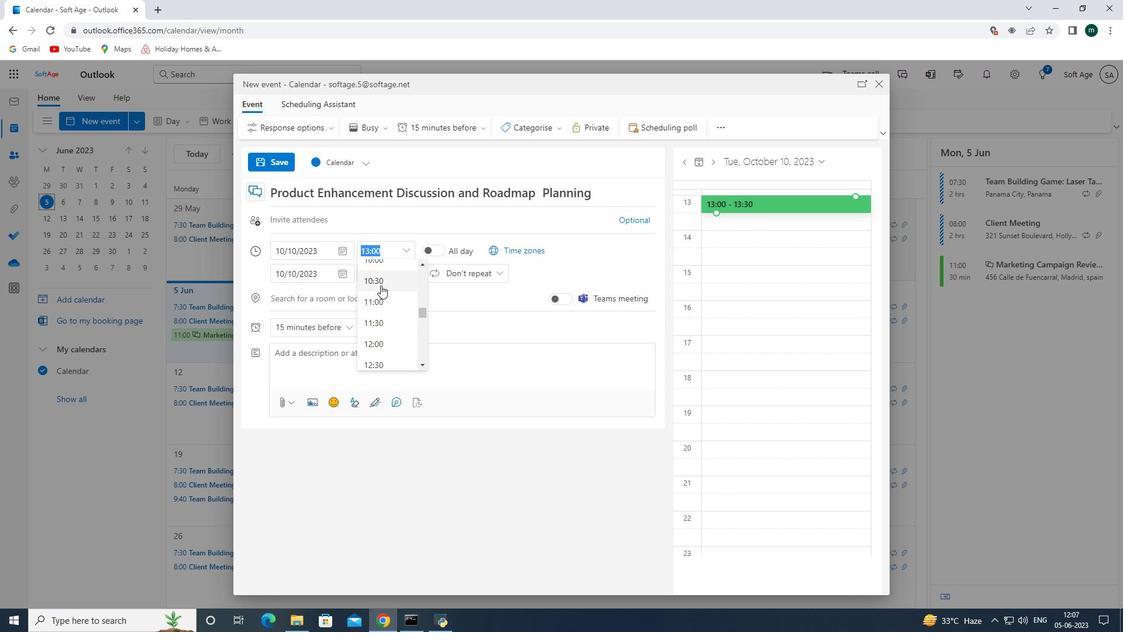 
Action: Key pressed 09<Key.shift_r><Key.shift_r><Key.shift_r><Key.shift_r><Key.shift_r><Key.shift_r><Key.shift_r><Key.shift_r><Key.shift_r><Key.shift_r>:15<Key.enter>
Screenshot: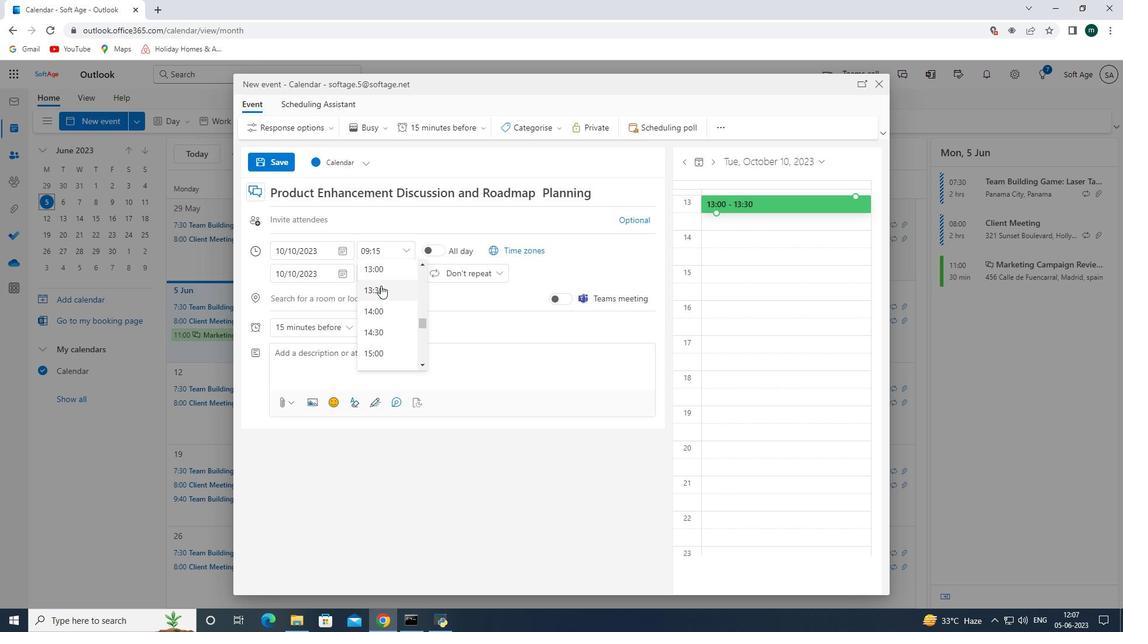 
Action: Mouse moved to (407, 276)
Screenshot: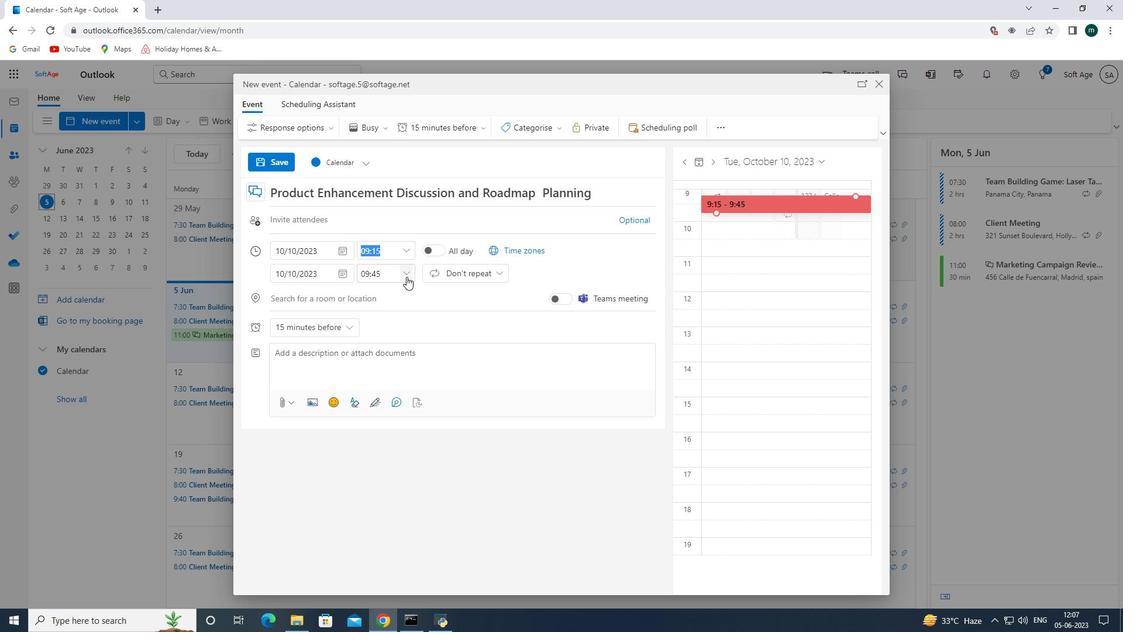 
Action: Mouse pressed left at (407, 276)
Screenshot: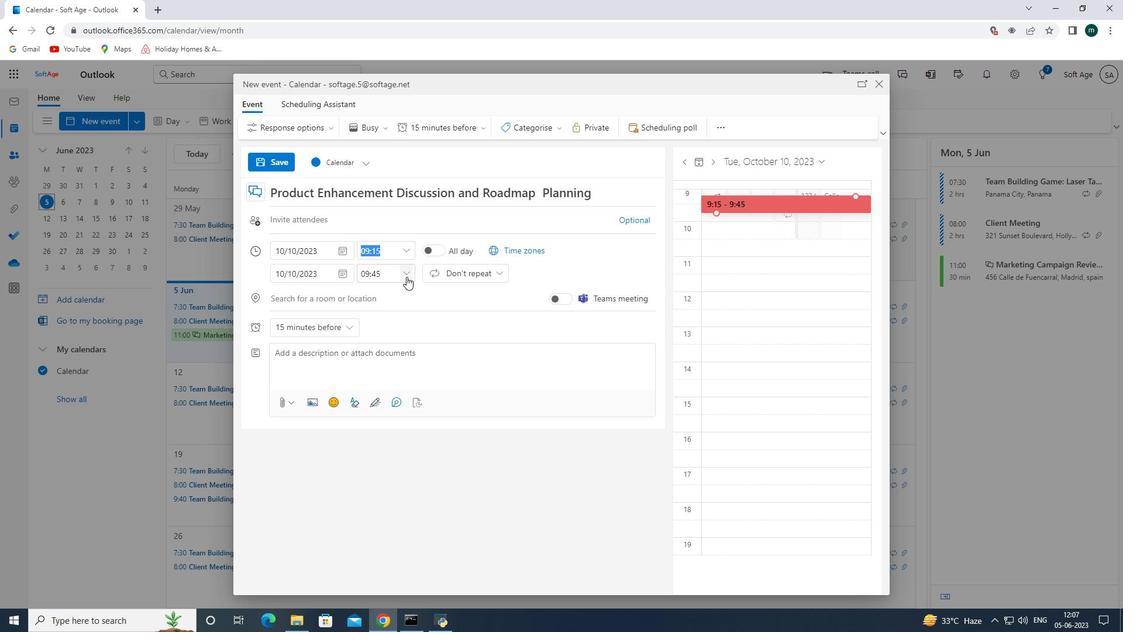 
Action: Mouse moved to (408, 366)
Screenshot: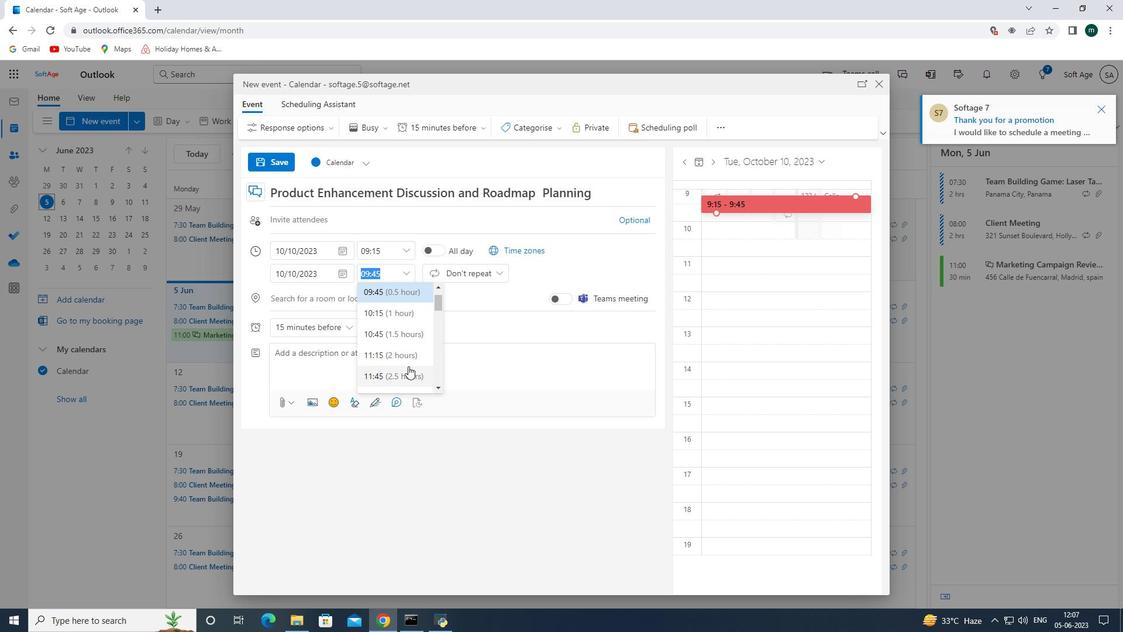 
Action: Mouse pressed left at (408, 366)
Screenshot: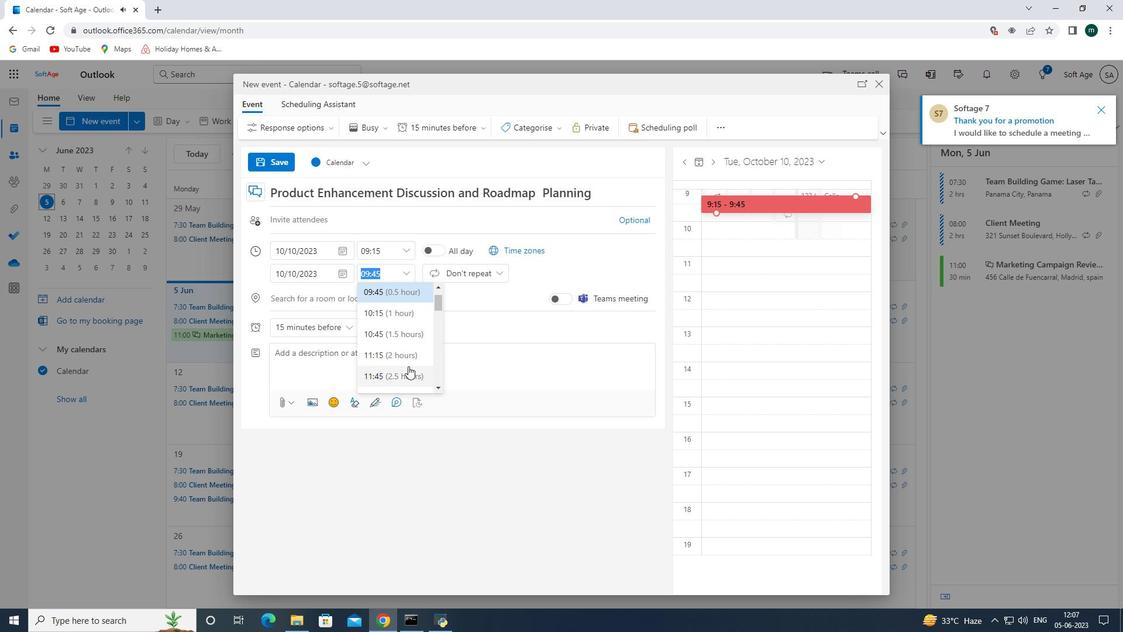 
Action: Mouse moved to (408, 273)
Screenshot: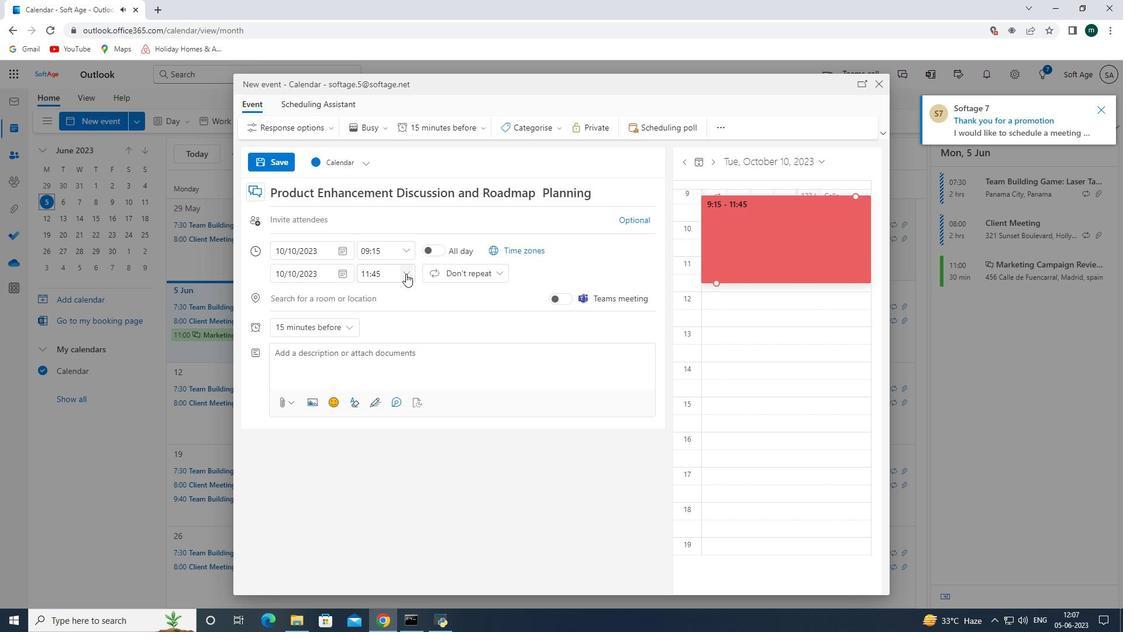 
Action: Mouse pressed left at (407, 273)
Screenshot: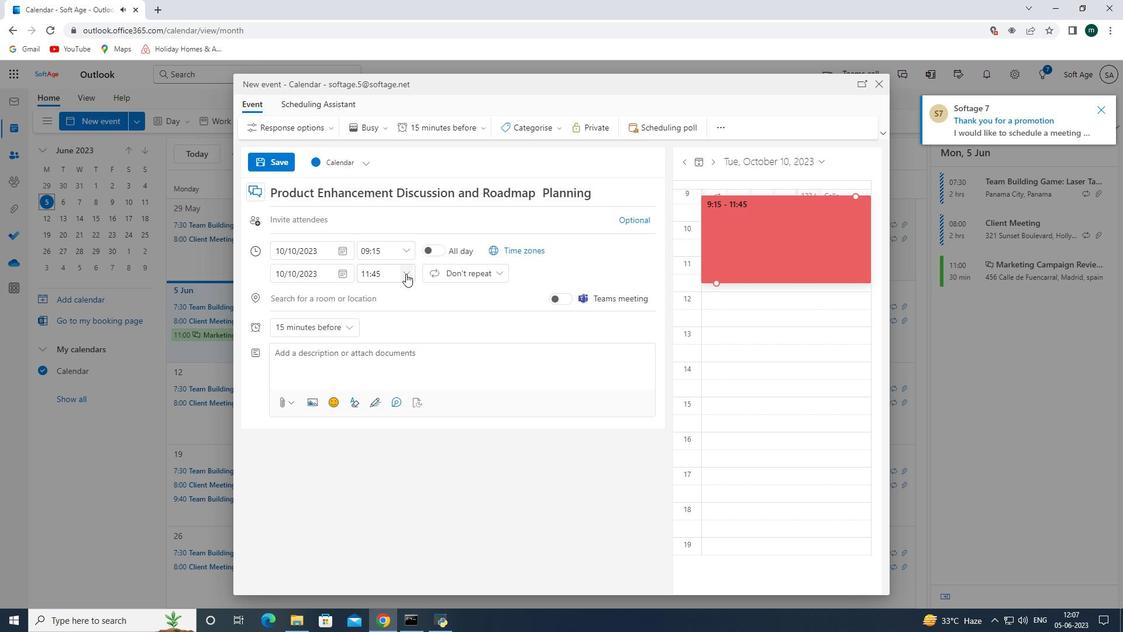 
Action: Mouse moved to (406, 296)
Screenshot: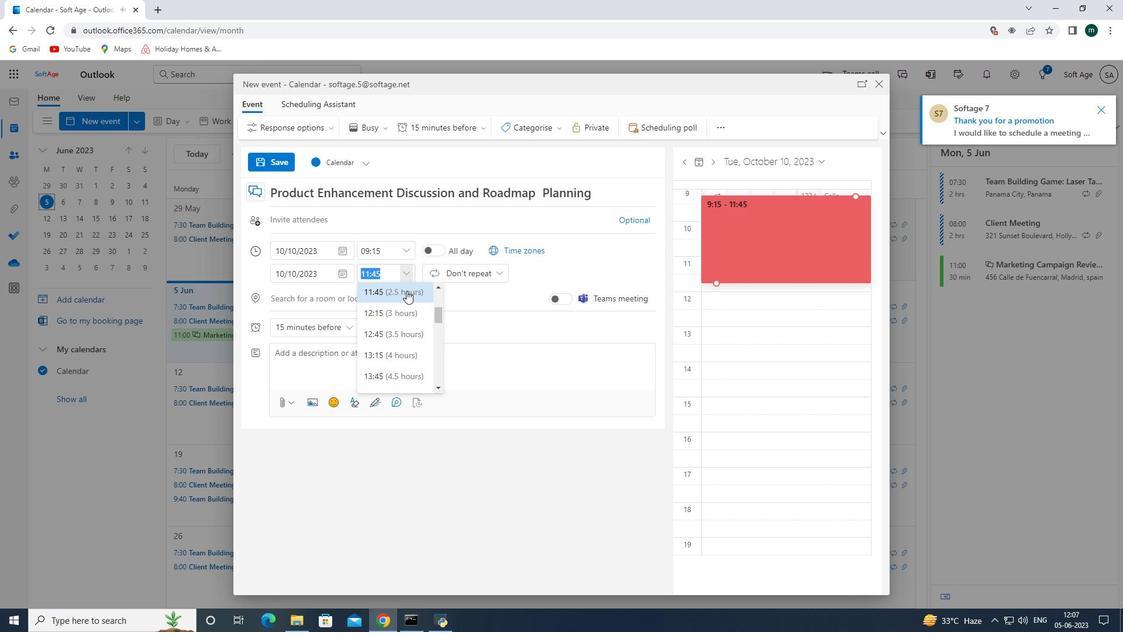 
Action: Mouse scrolled (406, 297) with delta (0, 0)
Screenshot: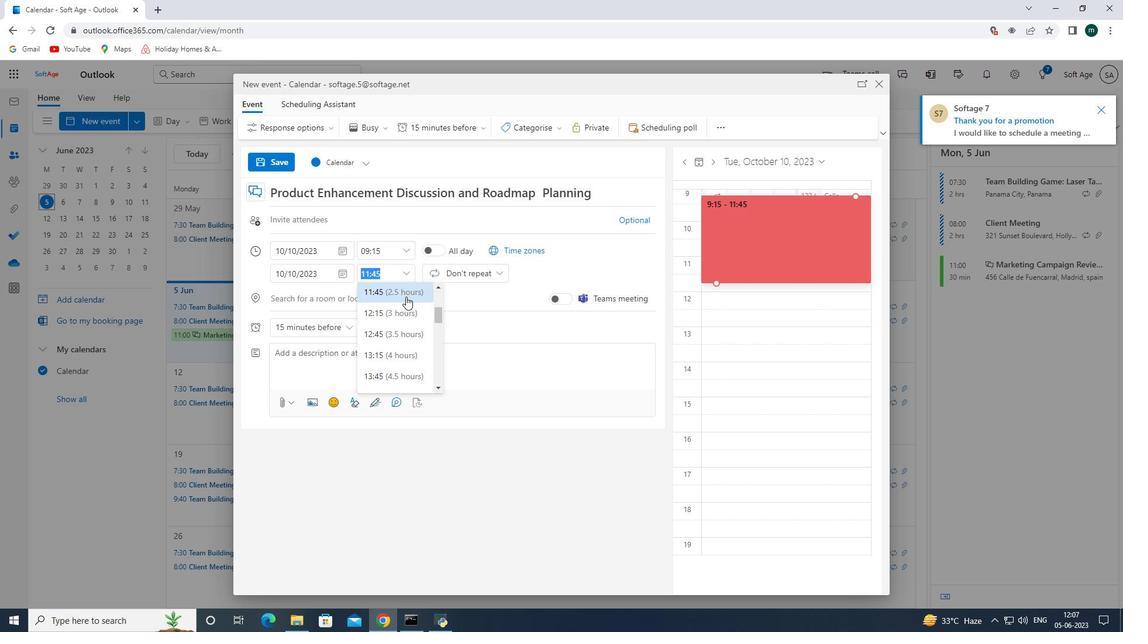 
Action: Mouse scrolled (406, 297) with delta (0, 0)
Screenshot: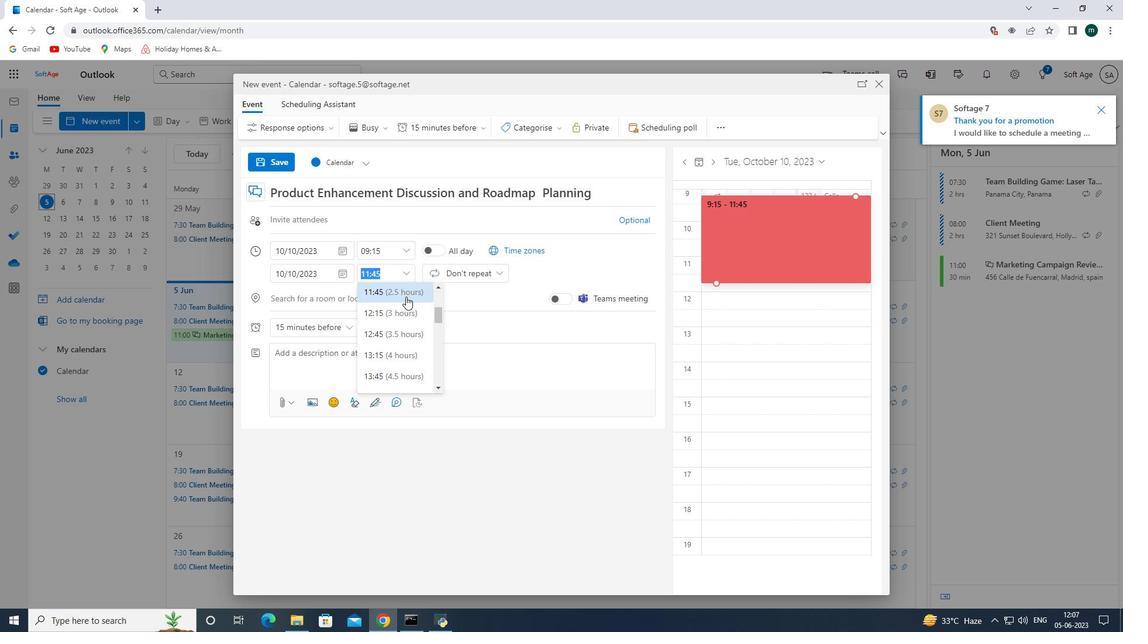 
Action: Mouse moved to (391, 371)
Screenshot: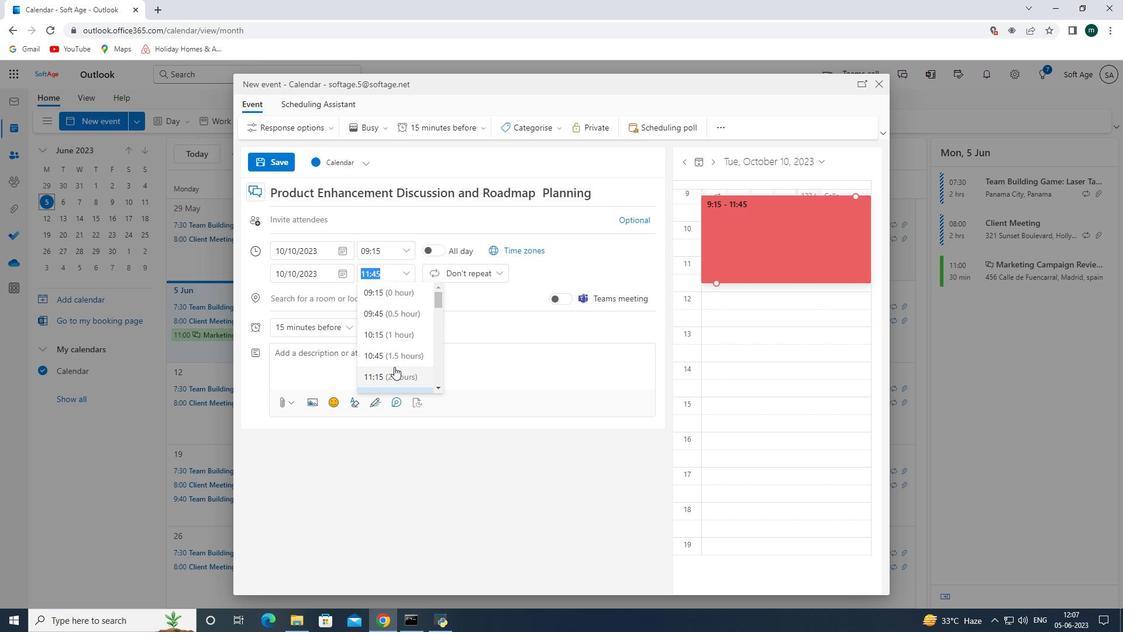 
Action: Mouse pressed left at (391, 371)
Screenshot: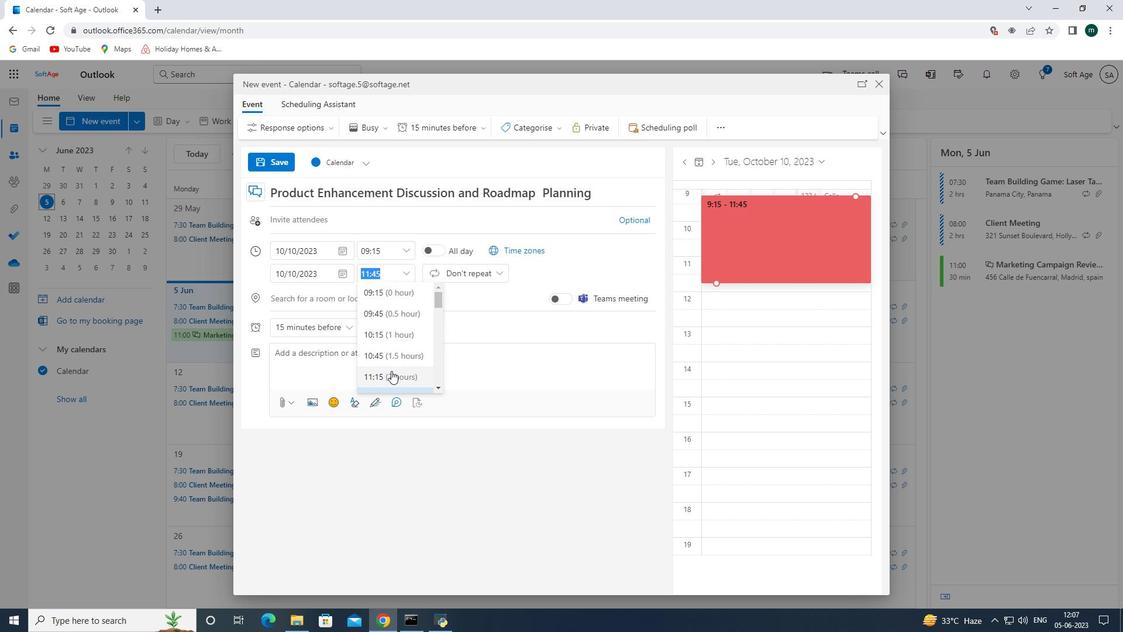 
Action: Mouse moved to (337, 361)
Screenshot: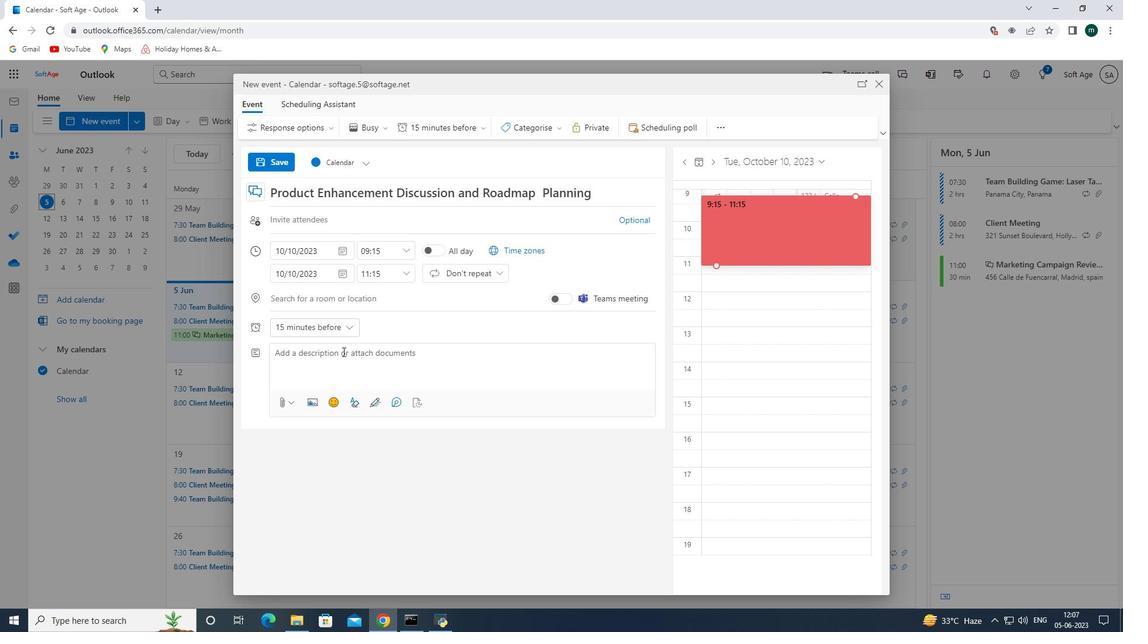 
Action: Mouse pressed left at (337, 361)
Screenshot: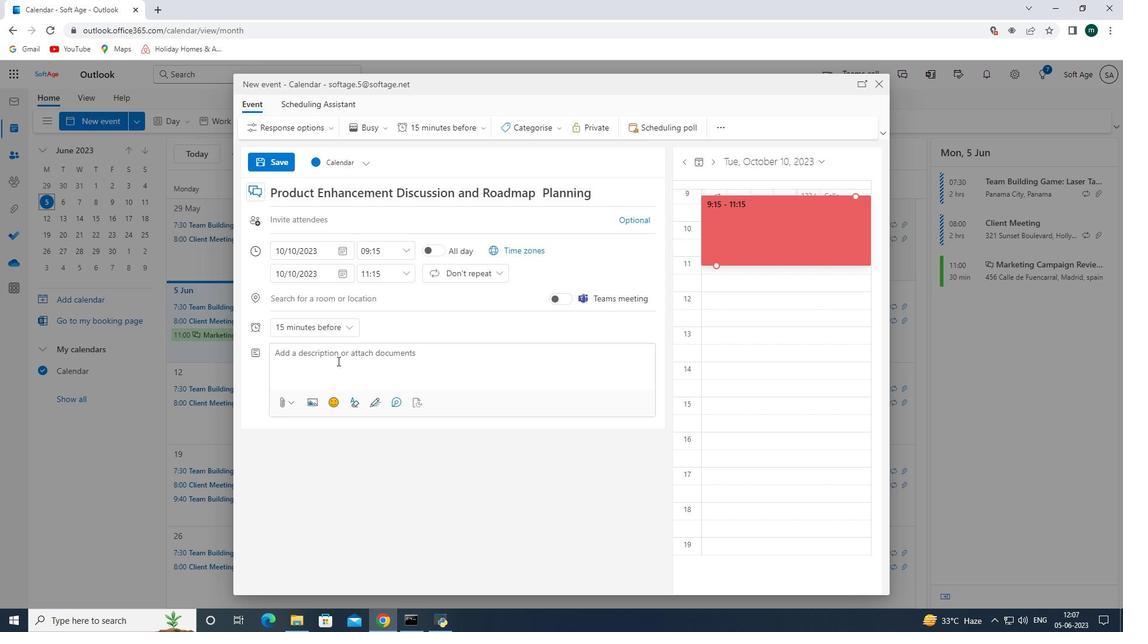 
Action: Mouse moved to (333, 362)
Screenshot: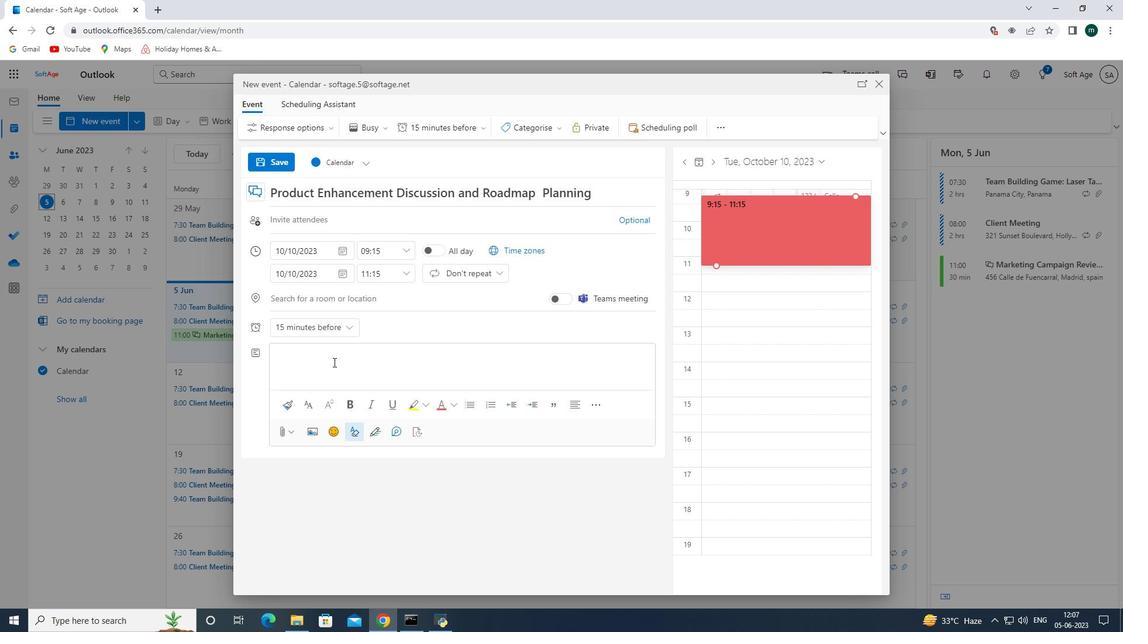 
Action: Key pressed <Key.up><Key.down>vg<Key.backspace><Key.backspace><Key.space><Key.backspace><Key.backspace><Key.backspace><Key.backspace><Key.backspace><Key.backspace><Key.backspace><Key.backspace><Key.backspace>n<Key.backspace><Key.shift><Key.shift>A<Key.space><Key.shift>Monthly<Key.space><Key.shift>Final<Key.backspace><Key.space><Key.backspace>ncial<Key.space><Key.shift><Key.shift><Key.shift><Key.shift><Key.shift><Key.shift><Key.shift><Key.shift><Key.shift>per<Key.backspace><Key.backspace><Key.backspace><Key.shift><Key.shift><Key.shift><Key.shift><Key.shift><Key.shift><Key.shift>Review<Key.space><Key.shift><Key.shift><Key.shift><Key.shift><Key.shift><Key.shift><Key.shift><Key.shift><Key.shift><Key.shift><Key.shift><Key.shift><Key.shift><Key.shift><Key.shift><Key.shift><Key.shift><Key.shift><Key.shift><Key.shift><Key.shift>I<Key.backspace>is<Key.space>a<Key.space><Key.space><Key.backspace><Key.shift>Re<Key.backspace><Key.backspace><Key.shift><Key.shift><Key.shift><Key.shift><Key.shift><Key.shift><Key.shift><Key.shift><Key.shift><Key.shift><Key.shift><Key.shift><Key.shift><Key.shift><Key.shift><Key.shift><Key.shift><Key.shift><Key.shift><Key.shift><Key.shift><Key.shift><Key.shift><Key.shift><Key.shift><Key.shift><Key.shift><Key.shift>recurring<Key.space>meeting<Key.space>or<Key.space><Key.shift>process<Key.space>where<Key.space>y<Key.backspace>the<Key.space>final<Key.space><Key.backspace><Key.backspace>ncial<Key.space>performance<Key.space>and<Key.space>healtt<Key.backspace>h<Key.space>of<Key.space>an<Key.space>organization<Key.space>are<Key.space>assessed<Key.space>and<Key.space><Key.shift>analyzed<Key.space><Key.backspace>.<Key.space><Key.shift>It<Key.space>provides<Key.shift><Key.shift><Key.shift><Key.shift><Key.shift><Key.shift><Key.shift><Key.shift><Key.shift><Key.shift><Key.shift><Key.shift><Key.shift><Key.shift><Key.shift><Key.shift><Key.shift><Key.shift><Key.shift><Key.shift><Key.shift><Key.shift><Key.shift><Key.shift><Key.shift><Key.shift><Key.shift><Key.shift><Key.shift><Key.shift><Key.shift><Key.shift><Key.shift><Key.shift><Key.shift><Key.shift><Key.shift><Key.shift><Key.shift><Key.shift><Key.shift><Key.shift><Key.shift><Key.shift><Key.shift><Key.shift><Key.shift><Key.shift><Key.shift><Key.shift><Key.shift><Key.shift><Key.shift><Key.shift><Key.shift><Key.shift><Key.shift><Key.shift><Key.shift><Key.shift><Key.shift><Key.shift><Key.shift><Key.shift><Key.shift><Key.shift><Key.shift><Key.shift><Key.shift><Key.shift><Key.shift><Key.shift><Key.shift><Key.shift><Key.shift><Key.shift><Key.shift><Key.shift><Key.shift><Key.shift><Key.shift><Key.shift><Key.shift><Key.shift><Key.shift><Key.shift><Key.shift><Key.shift><Key.shift><Key.shift><Key.shift><Key.shift><Key.shift><Key.shift><Key.shift><Key.shift><Key.shift><Key.shift><Key.shift><Key.shift><Key.shift><Key.shift><Key.shift><Key.shift><Key.shift><Key.shift><Key.shift><Key.shift><Key.shift><Key.shift><Key.shift><Key.shift><Key.shift><Key.shift><Key.shift><Key.shift><Key.shift><Key.shift><Key.shift><Key.space>a<Key.space>com<Key.space><Key.backspace>prehensive<Key.space>over<Key.space><Key.backspace>view<Key.space>of<Key.space>the<Key.space>the<Key.backspace><Key.backspace><Key.backspace><Key.backspace><Key.space><Key.backspace><Key.space>company<Key.space><Key.cmd_r><Key.cmd_r><Key.backspace>'<Key.backspace>'s<Key.space>financial<Key.space><Key.shift>Stat<Key.backspace><Key.backspace><Key.backspace><Key.backspace>status<Key.space><Key.backspace>,<Key.space>including<Key.space>revem<Key.backspace><Key.backspace>enue<Key.space><Key.backspace>,<Key.space>expen<Key.space><Key.backspace>ses<Key.space><Key.backspace>,<Key.space>pro<Key.space><Key.backspace>fit<Key.space><Key.backspace><Key.backspace>tability<Key.space><Key.backspace>,<Key.space>cash<Key.space><Key.shift_r><Key.shift_r><Key.shift_r><Key.shift_r><Key.shift_r><Key.shift_r><Key.shift_r><Key.shift_r><Key.shift_r><Key.shift_r><Key.shift_r><Key.shift_r><Key.shift_r><Key.shift_r><Key.shift_r><Key.shift_r><Key.shift_r><Key.shift_r><Key.shift_r><Key.shift_r><Key.shift_r><Key.shift_r><Key.shift_r><Key.shift_r><Key.shift_r>Flo<Key.backspace><Key.backspace><Key.backspace>flow<Key.space><Key.backspace>,<Key.space>and<Key.space>key<Key.space>key<Key.space><Key.backspace><Key.backspace><Key.backspace><Key.backspace>financial<Key.space>metrics<Key.space><Key.backspace>.<Key.space>
Screenshot: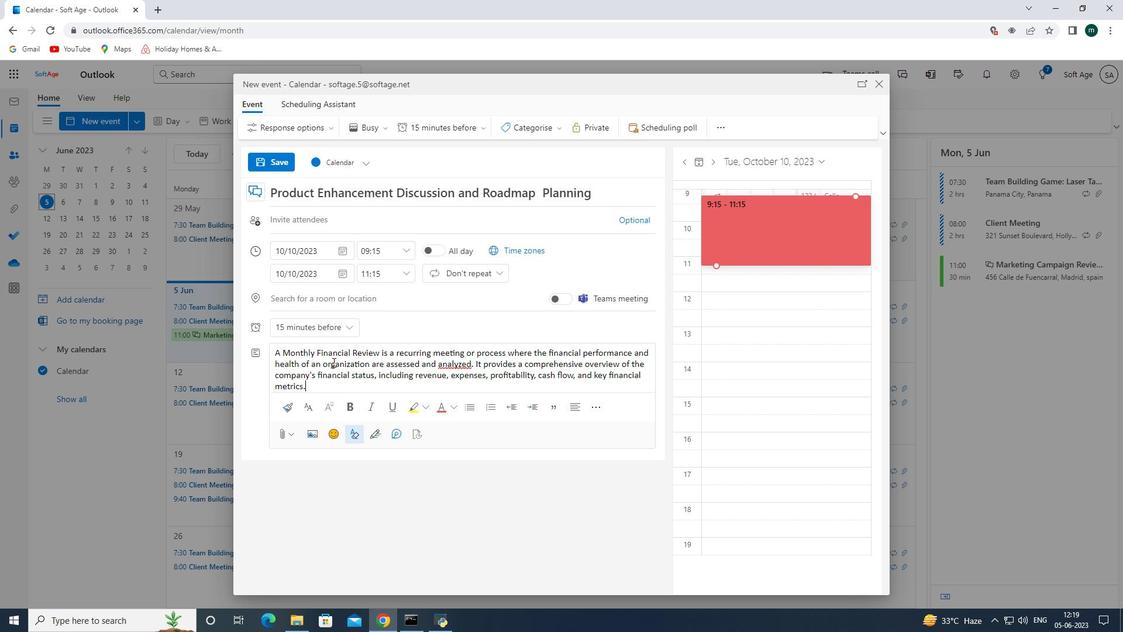 
Action: Mouse moved to (324, 300)
Screenshot: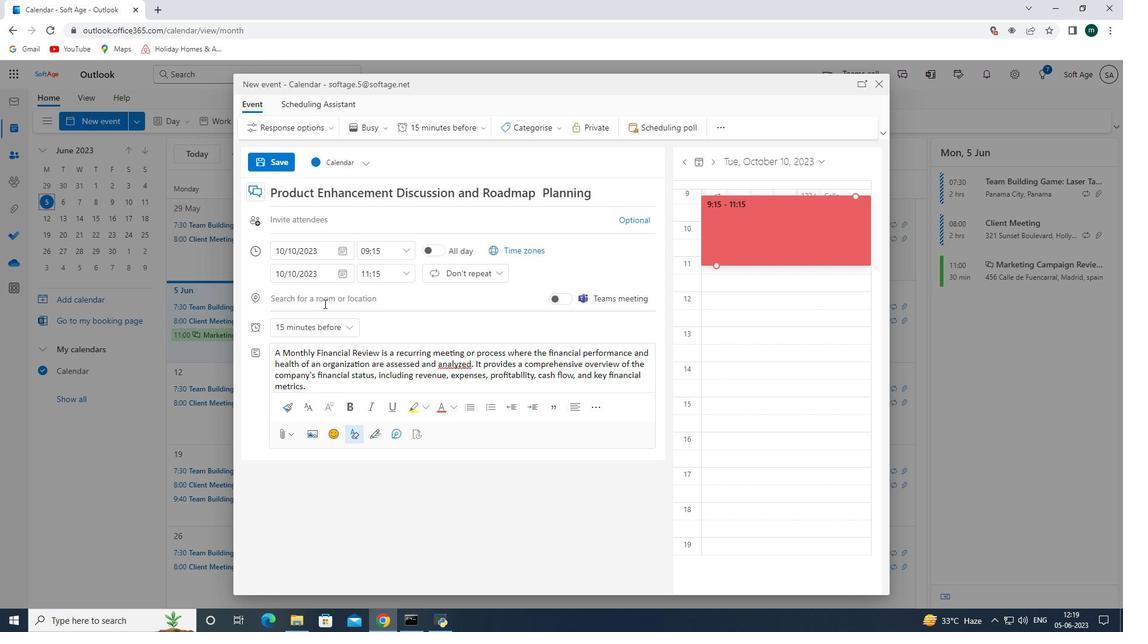 
Action: Mouse pressed left at (324, 300)
Screenshot: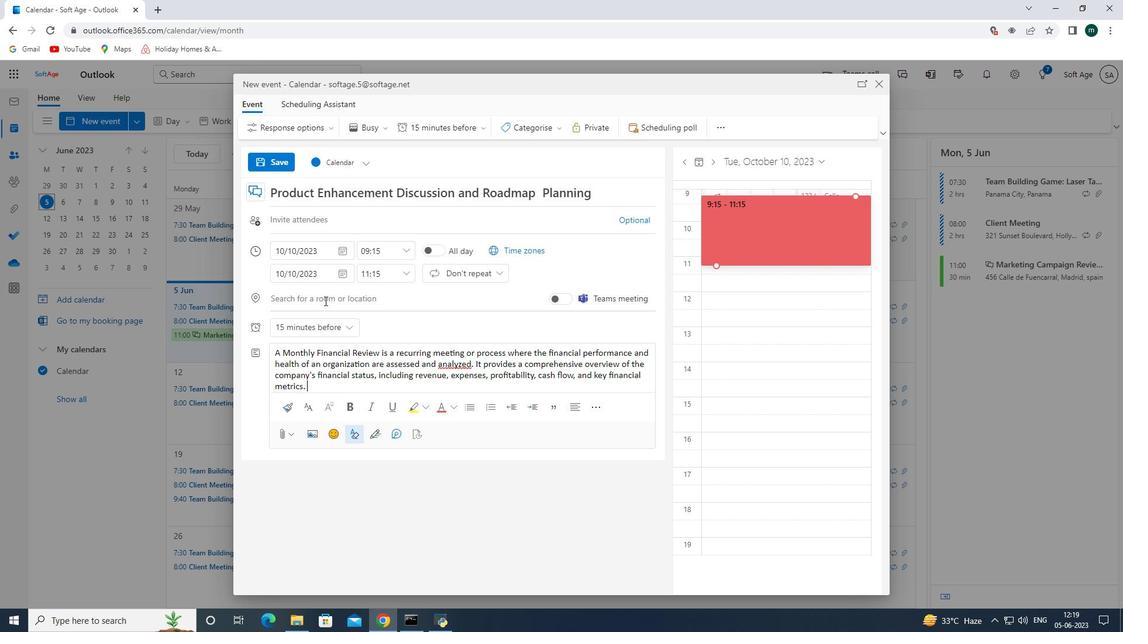 
Action: Mouse moved to (325, 300)
Screenshot: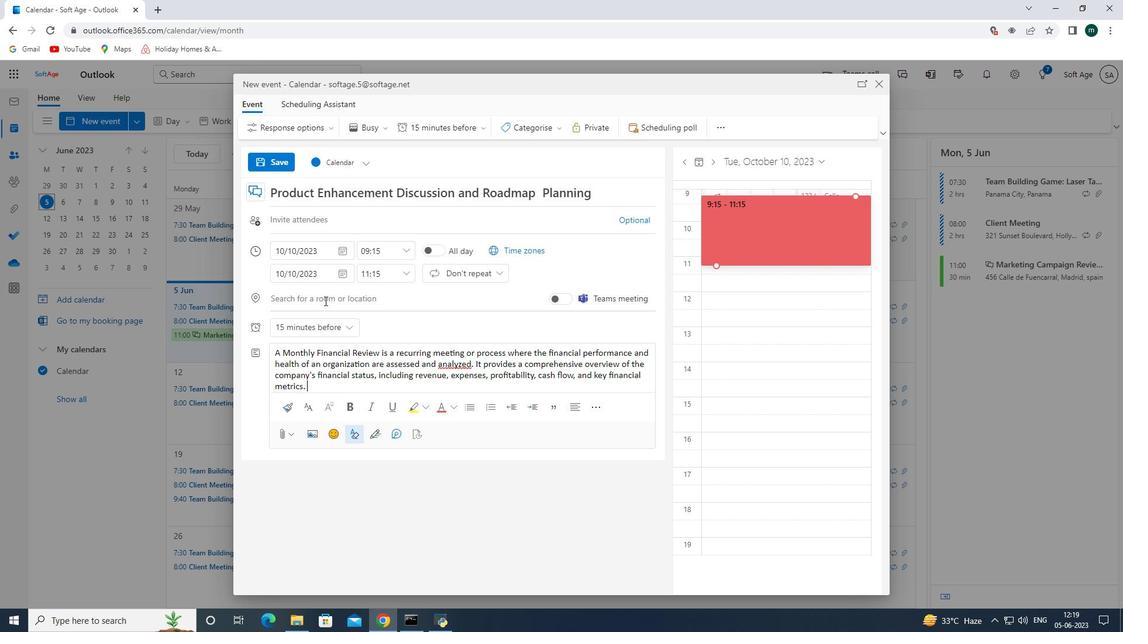 
Action: Key pressed 654<Key.space><Key.shift>Fried<Key.shift><Key.shift><Key.shift><Key.shift><Key.shift><Key.shift><Key.shift><Key.shift><Key.shift><Key.shift>rich<Key.space><Key.space><Key.backspace><Key.backspace><Key.shift><Key.shift><Key.shift><Key.shift><Key.shift>strabe<Key.space><Key.backspace><Key.shift_r><<Key.space><Key.shift>Ber<Key.backspace><Key.backspace><Key.backspace><Key.backspace><Key.backspace><Key.space><Key.backspace>,<Key.space><Key.shift>Berlin<Key.space><Key.backspace>,<Key.space><Key.shift><Key.shift><Key.shift><Key.shift><Key.shift><Key.shift><Key.shift><Key.shift><Key.shift><Key.shift><Key.shift><Key.shift><Key.shift><Key.shift><Key.shift><Key.shift><Key.shift><Key.shift><Key.shift><Key.shift><Key.shift><Key.shift><Key.shift><Key.shift><Key.shift><Key.shift><Key.shift><Key.shift><Key.shift><Key.shift><Key.shift><Key.shift><Key.shift><Key.shift><Key.shift><Key.shift><Key.shift><Key.shift><Key.shift><Key.shift><Key.shift><Key.shift><Key.shift><Key.shift><Key.shift><Key.shift><Key.shift><Key.shift><Key.shift><Key.shift><Key.shift><Key.shift><Key.shift><Key.shift>Germany<Key.space>
Screenshot: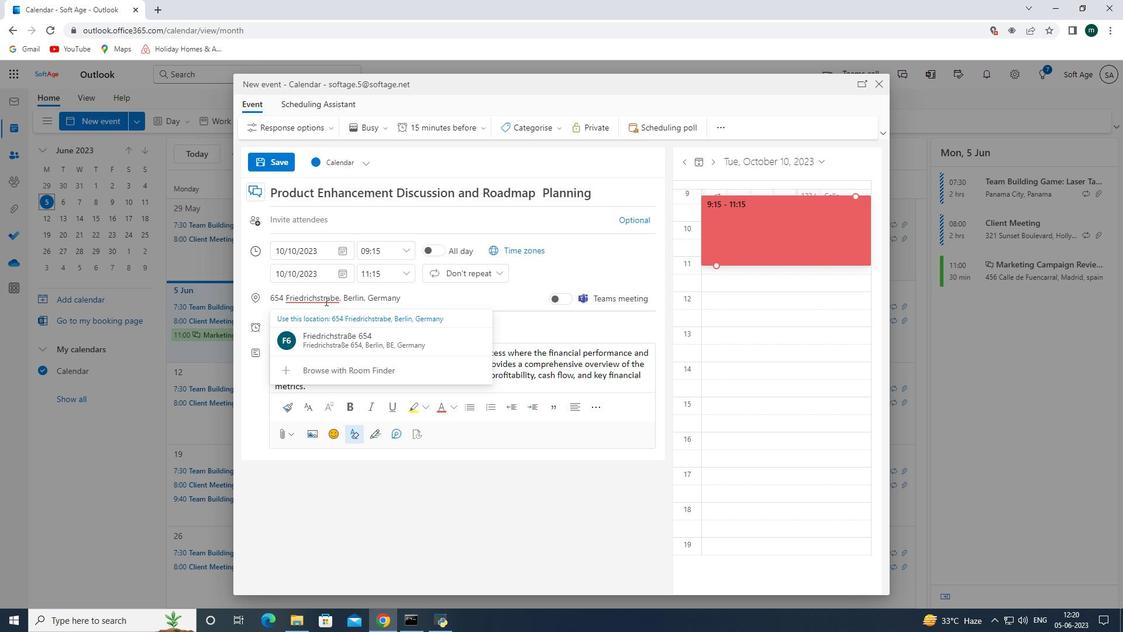
Action: Mouse moved to (553, 319)
Screenshot: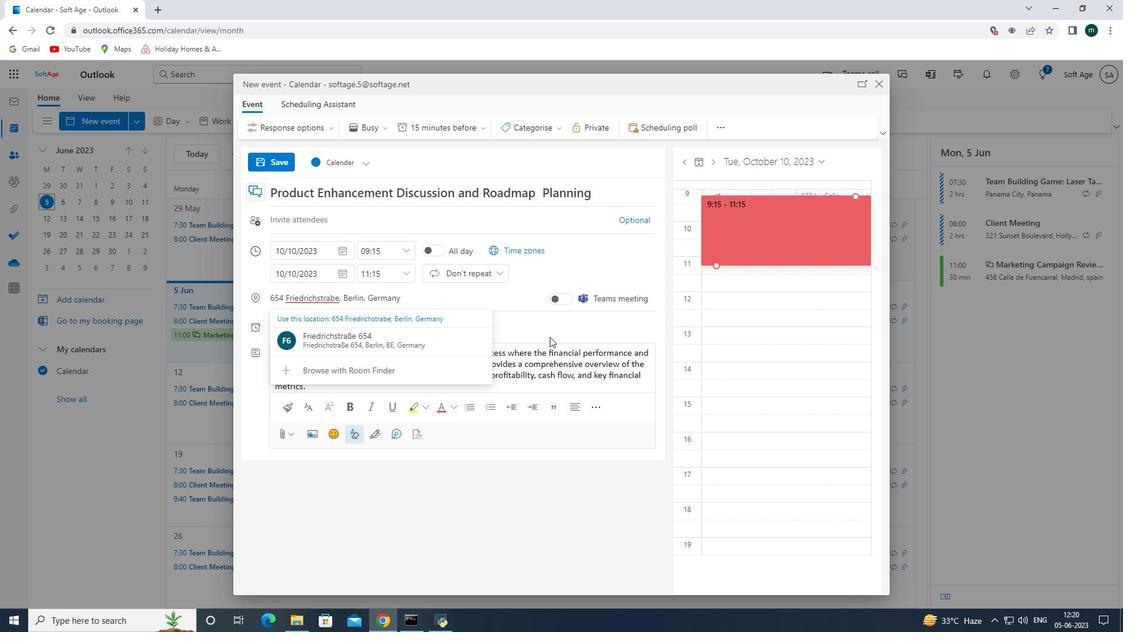 
Action: Mouse pressed left at (553, 319)
Screenshot: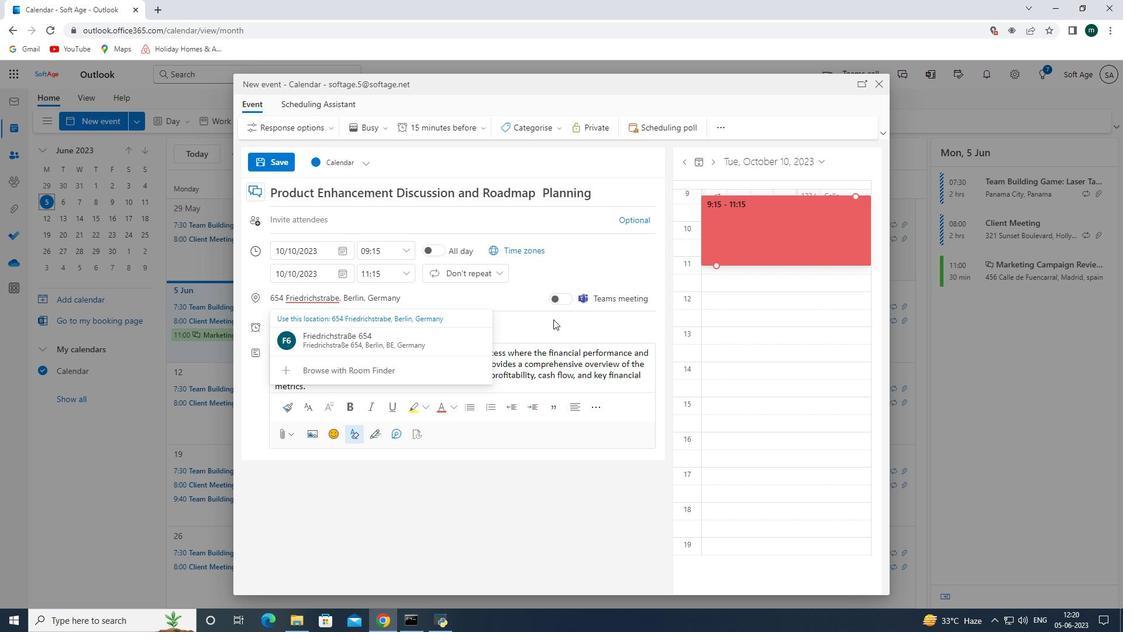 
Action: Mouse moved to (328, 220)
Screenshot: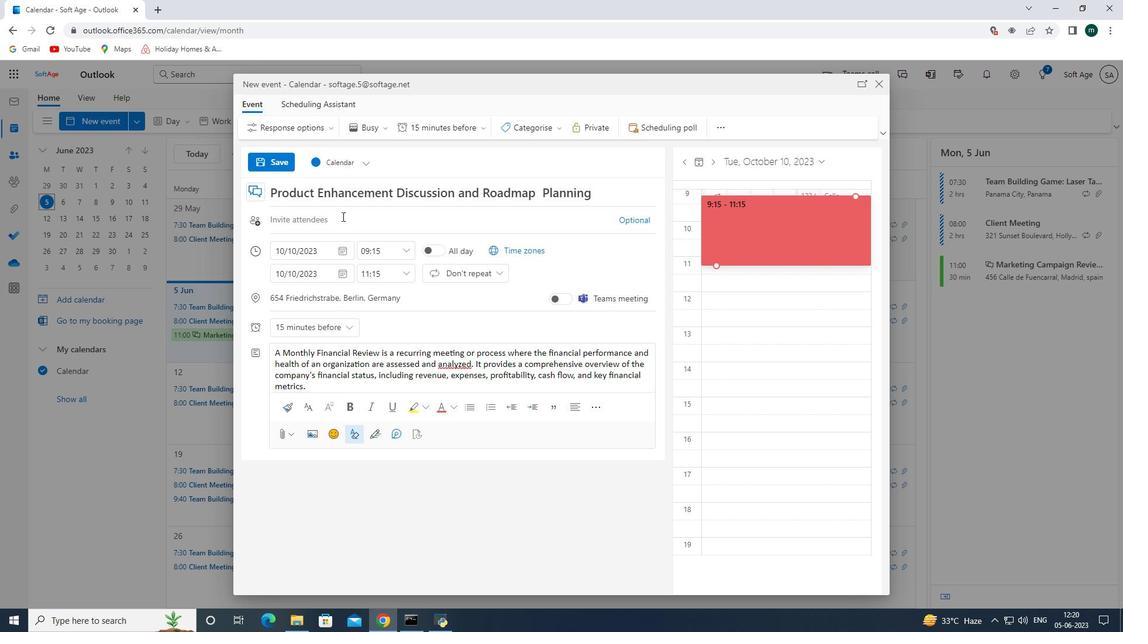 
Action: Mouse pressed left at (328, 220)
Screenshot: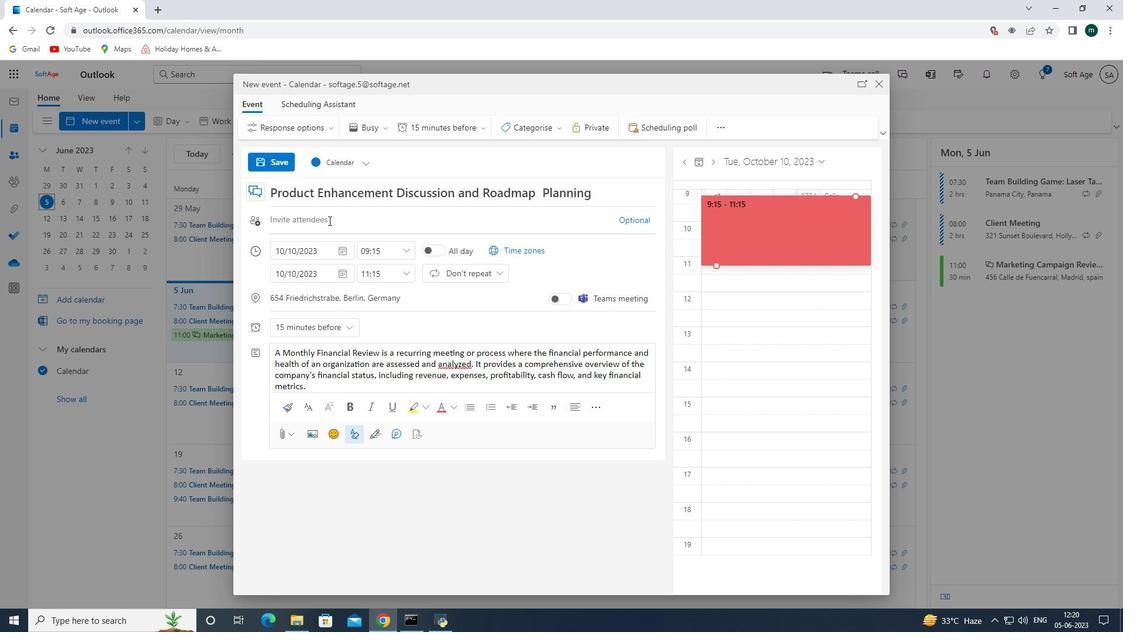 
Action: Mouse moved to (386, 307)
Screenshot: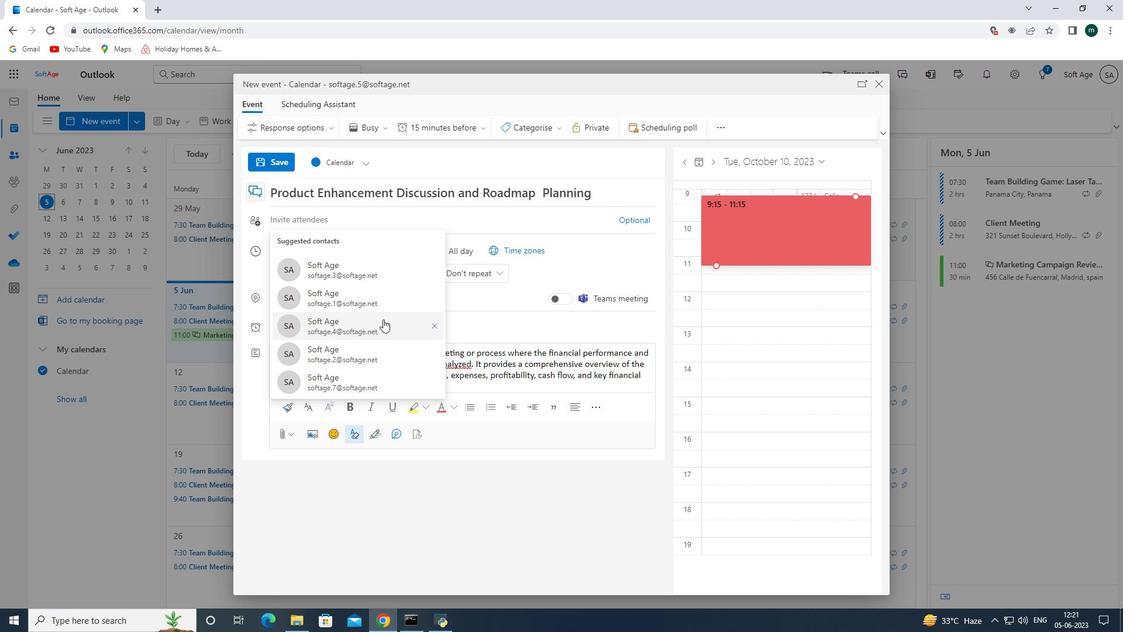 
Action: Mouse pressed left at (386, 307)
Screenshot: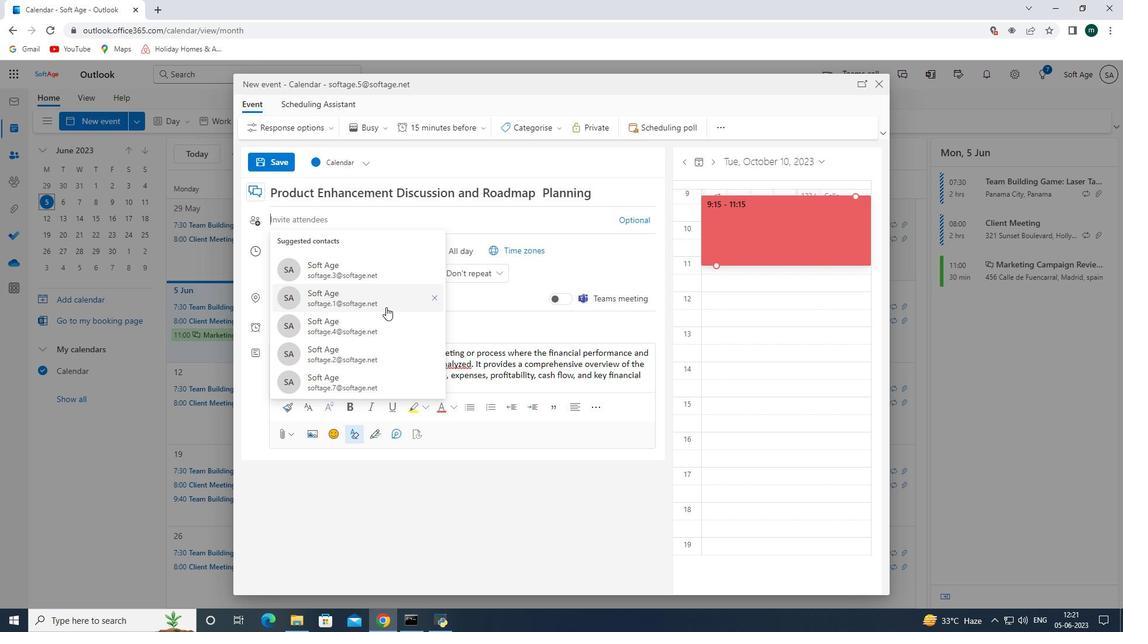 
Action: Mouse moved to (383, 224)
Screenshot: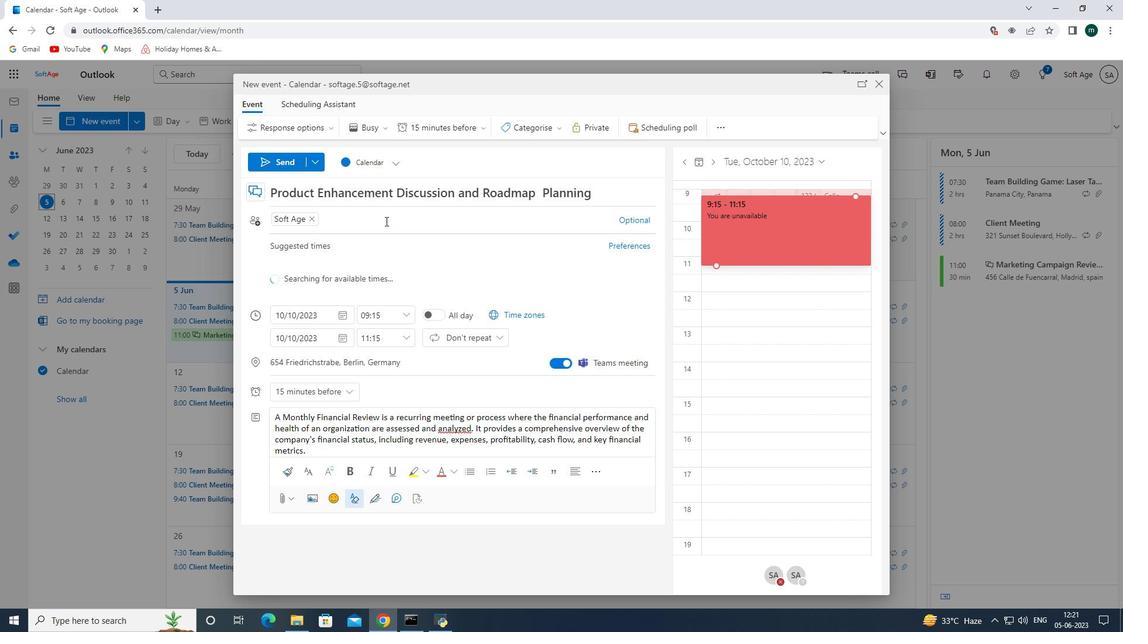 
Action: Mouse pressed left at (383, 224)
Screenshot: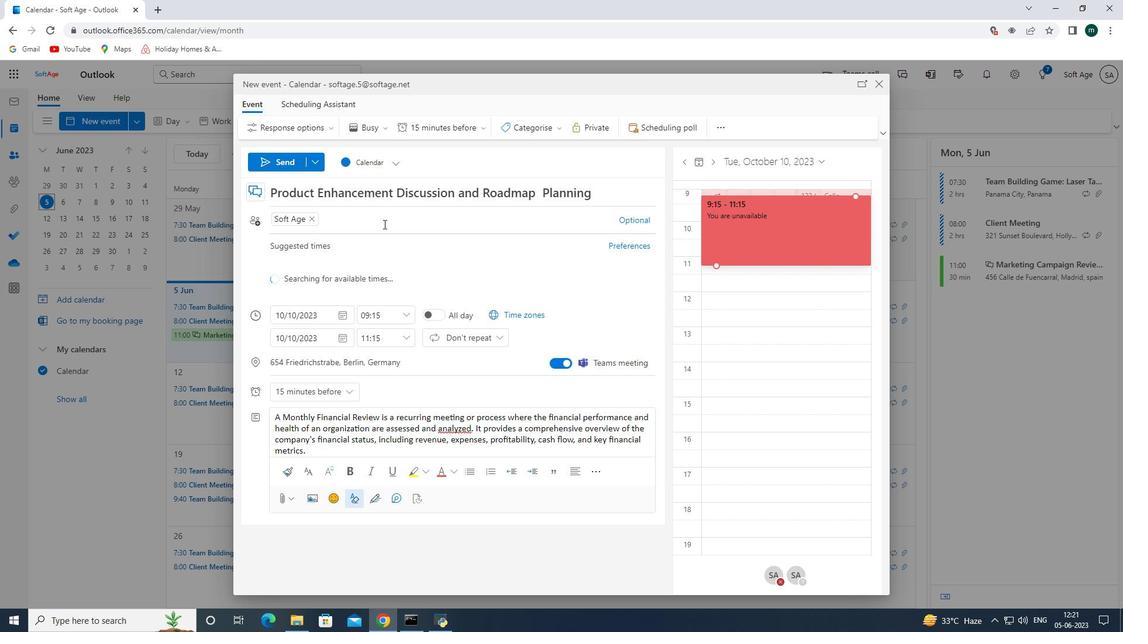 
Action: Mouse moved to (382, 319)
Screenshot: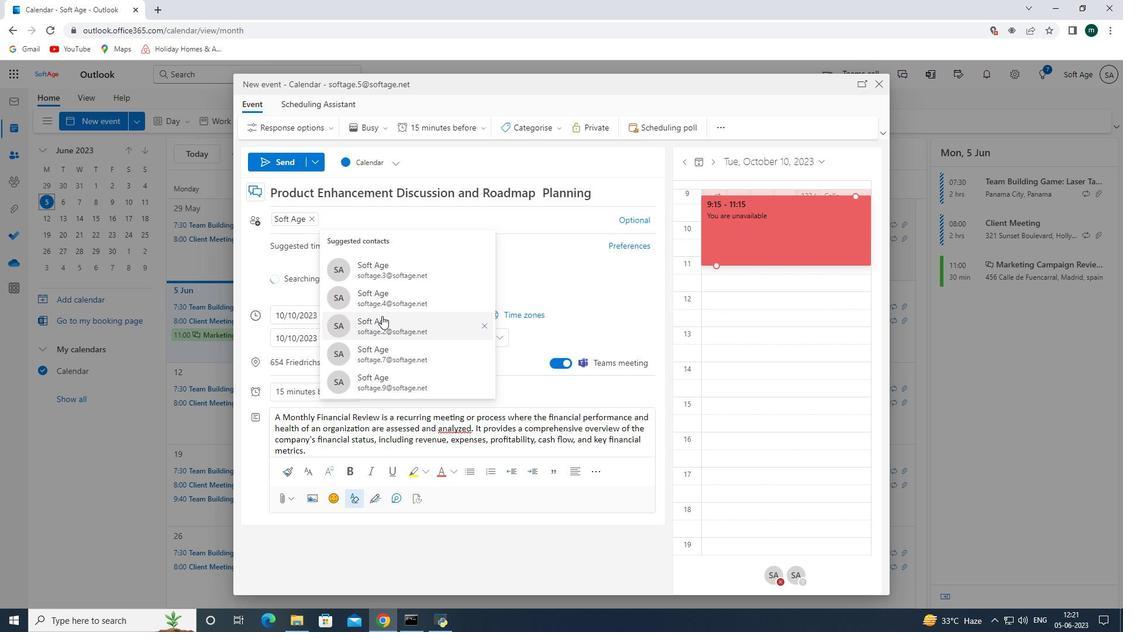 
Action: Mouse pressed left at (382, 319)
Screenshot: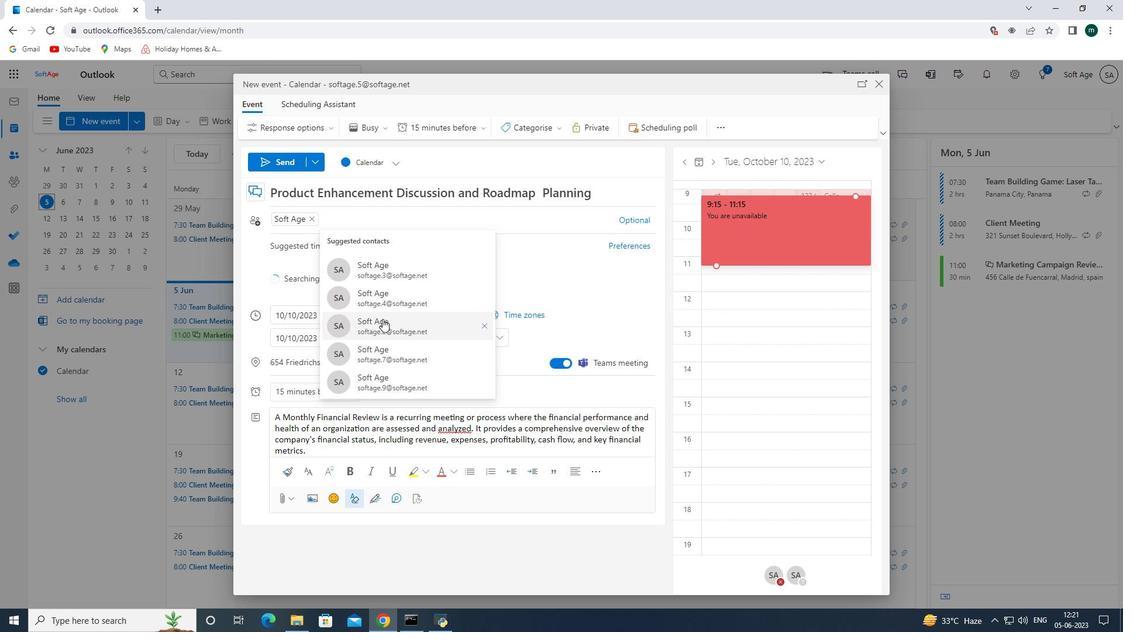 
Action: Mouse moved to (399, 304)
Screenshot: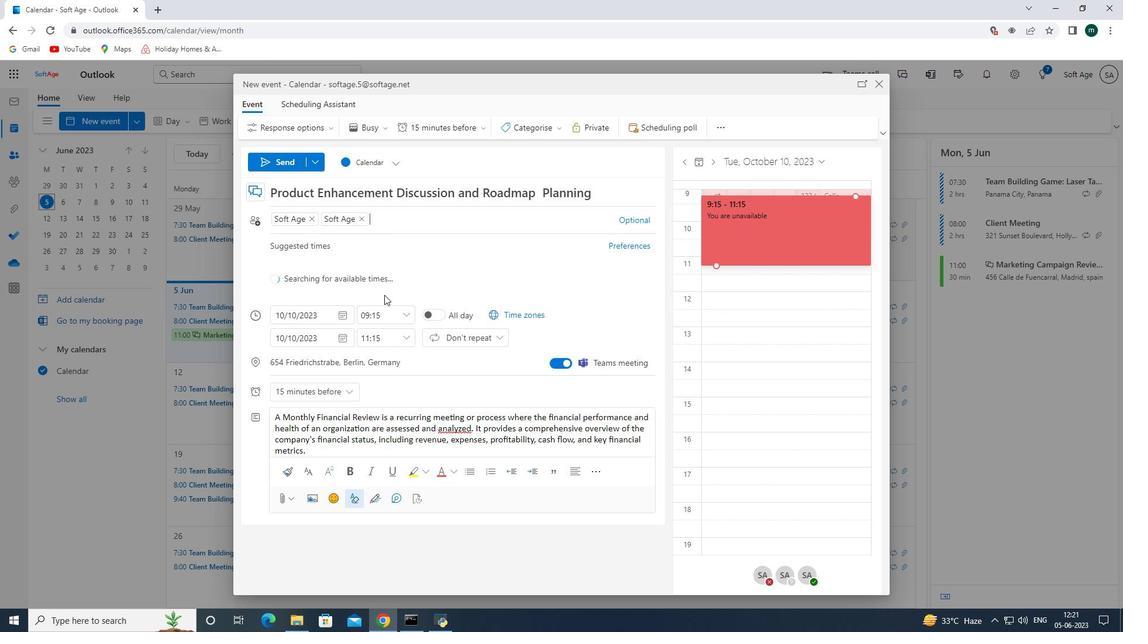 
Action: Mouse scrolled (399, 303) with delta (0, 0)
Screenshot: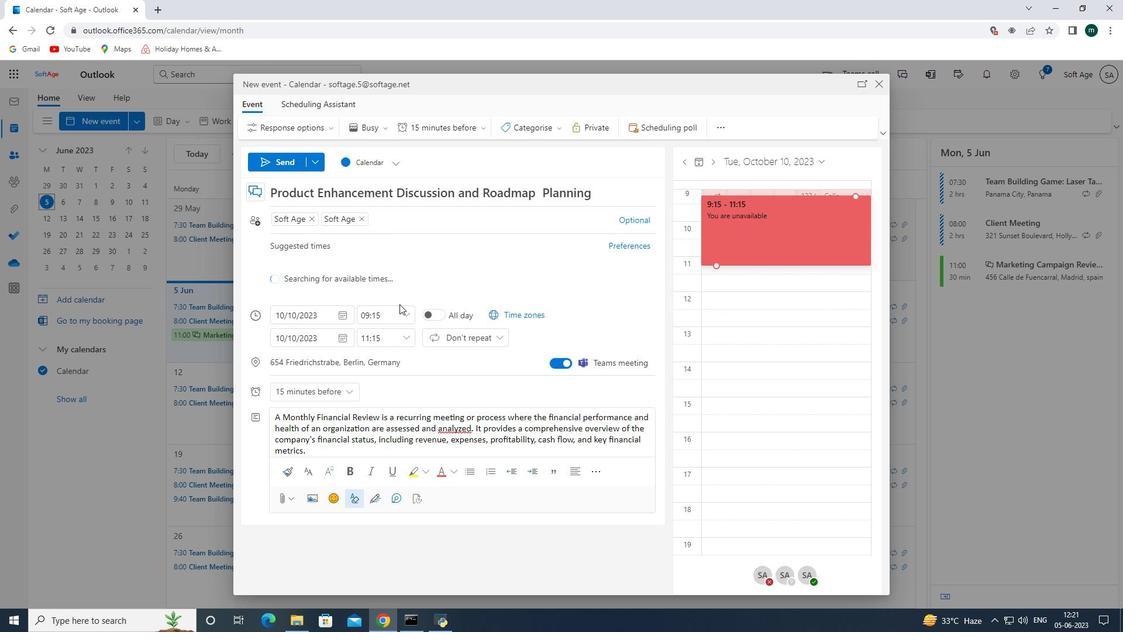 
Action: Mouse scrolled (399, 303) with delta (0, 0)
Screenshot: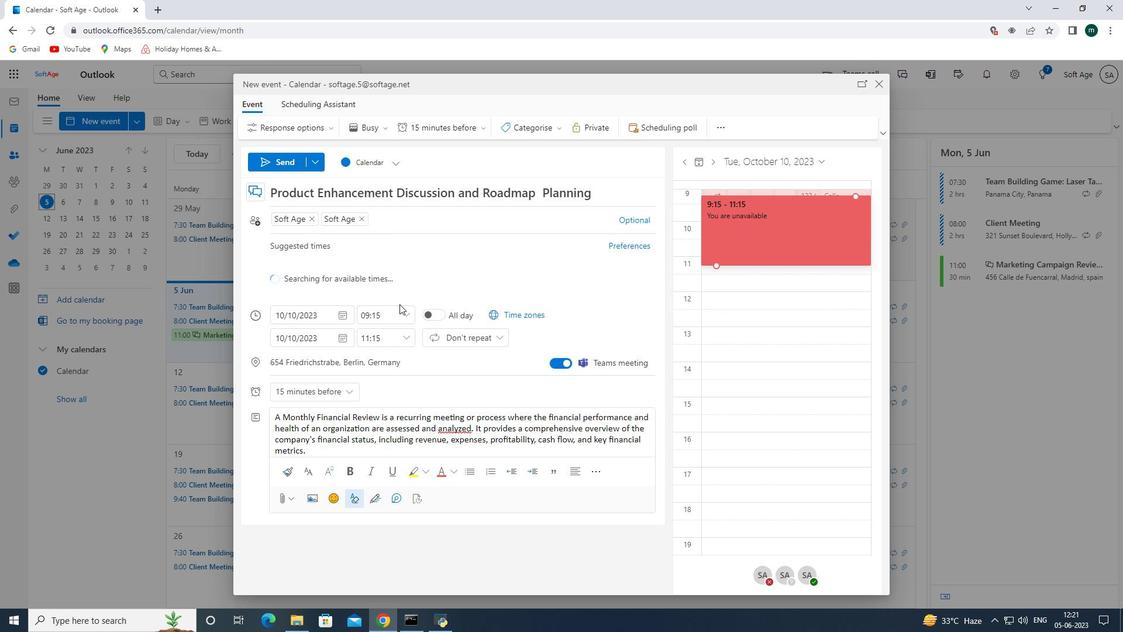 
Action: Mouse moved to (279, 166)
Screenshot: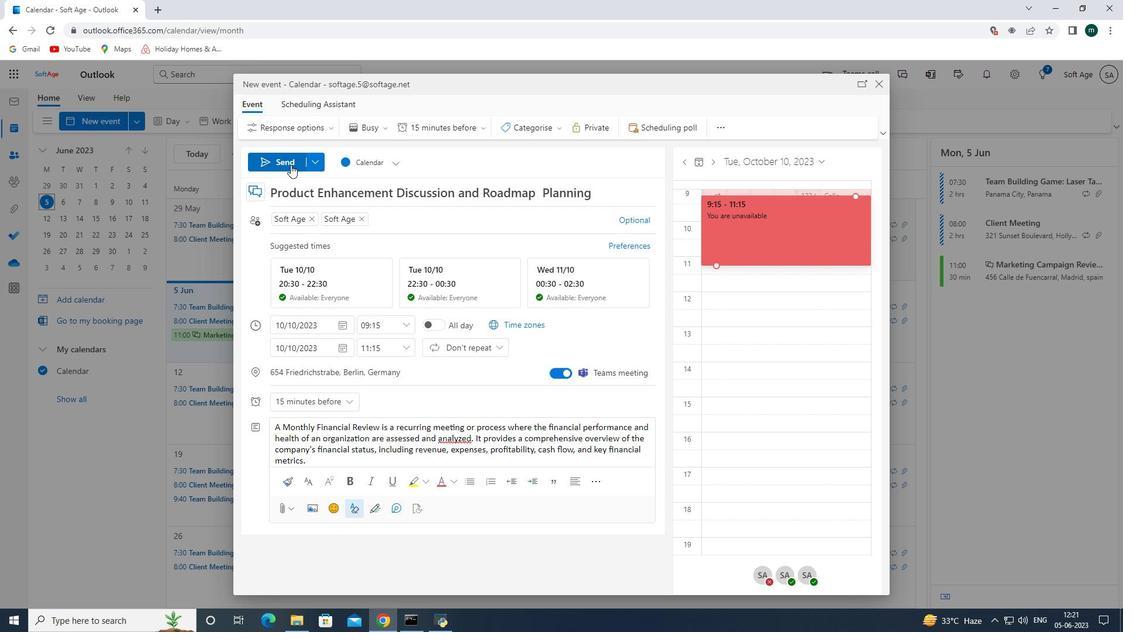 
Action: Mouse pressed left at (279, 166)
Screenshot: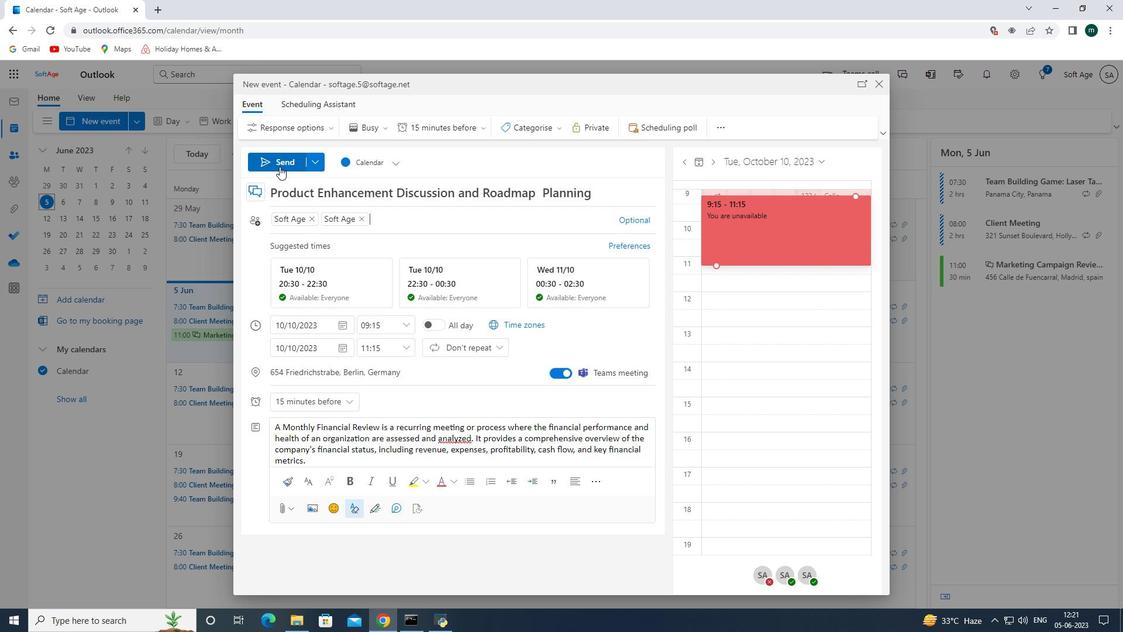 
